 Task: Find connections with filter location Modřany with filter topic #Motivationwith filter profile language English with filter current company Sutherland with filter school St. Paul's Senior Secondary School with filter industry School and Employee Bus Services with filter service category Web Design with filter keywords title Engineer
Action: Mouse moved to (549, 73)
Screenshot: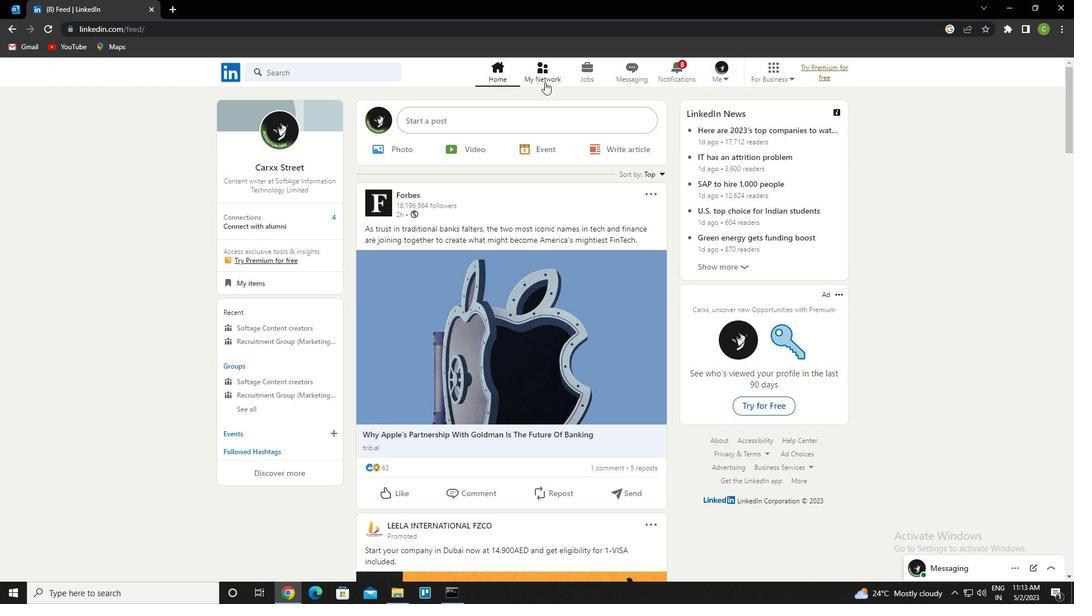 
Action: Mouse pressed left at (549, 73)
Screenshot: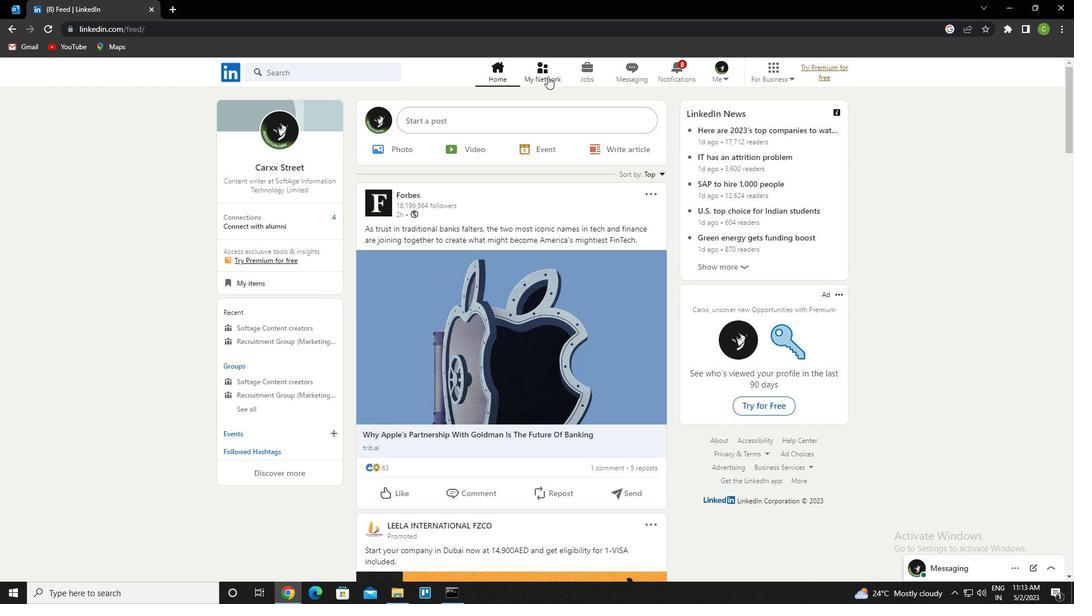 
Action: Mouse moved to (315, 133)
Screenshot: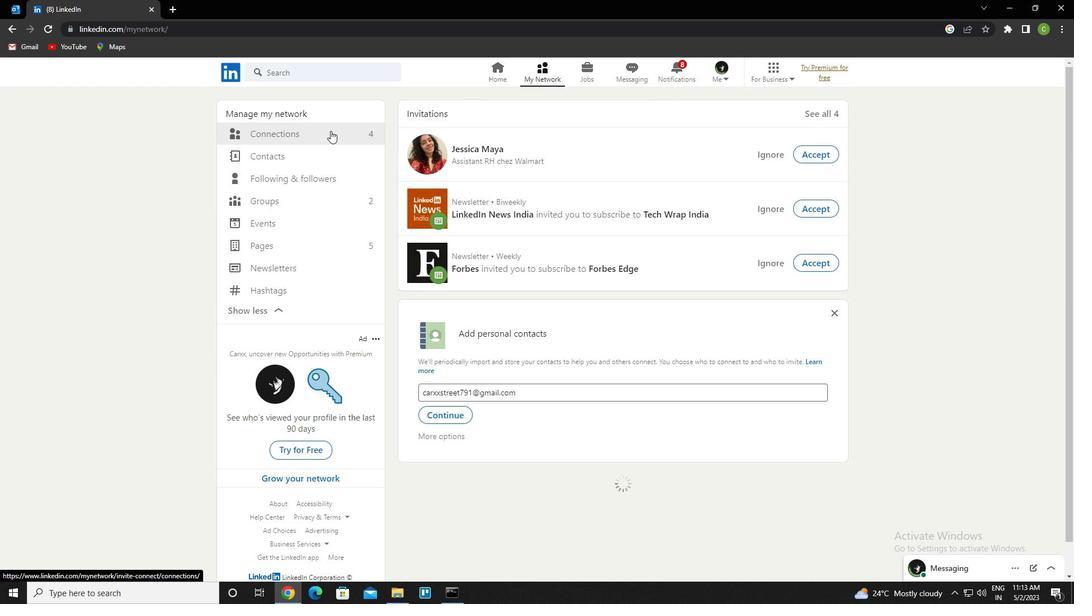 
Action: Mouse pressed left at (315, 133)
Screenshot: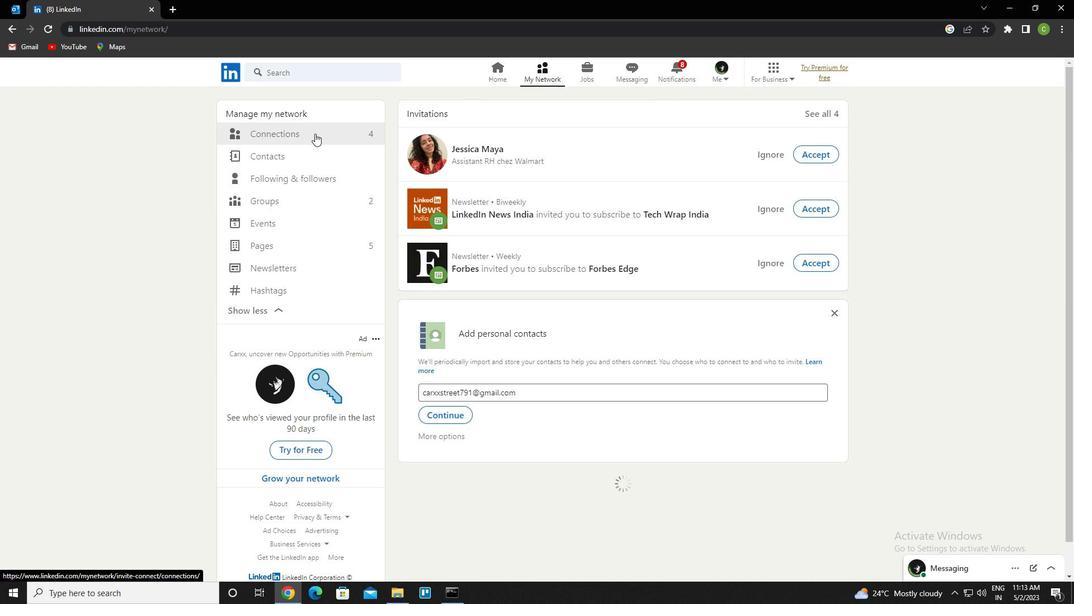 
Action: Mouse moved to (592, 137)
Screenshot: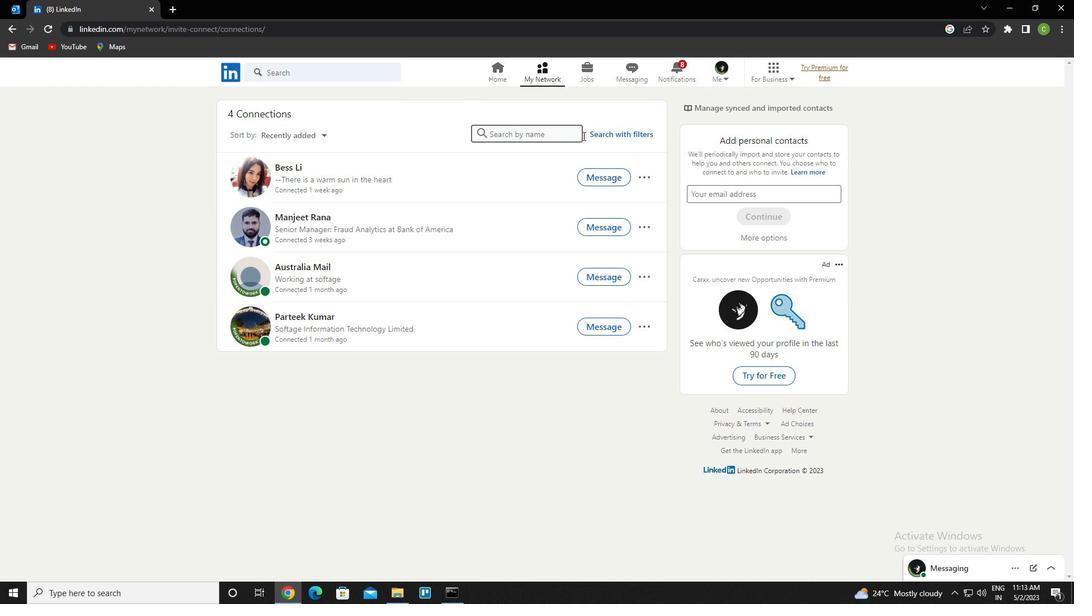 
Action: Mouse pressed left at (592, 137)
Screenshot: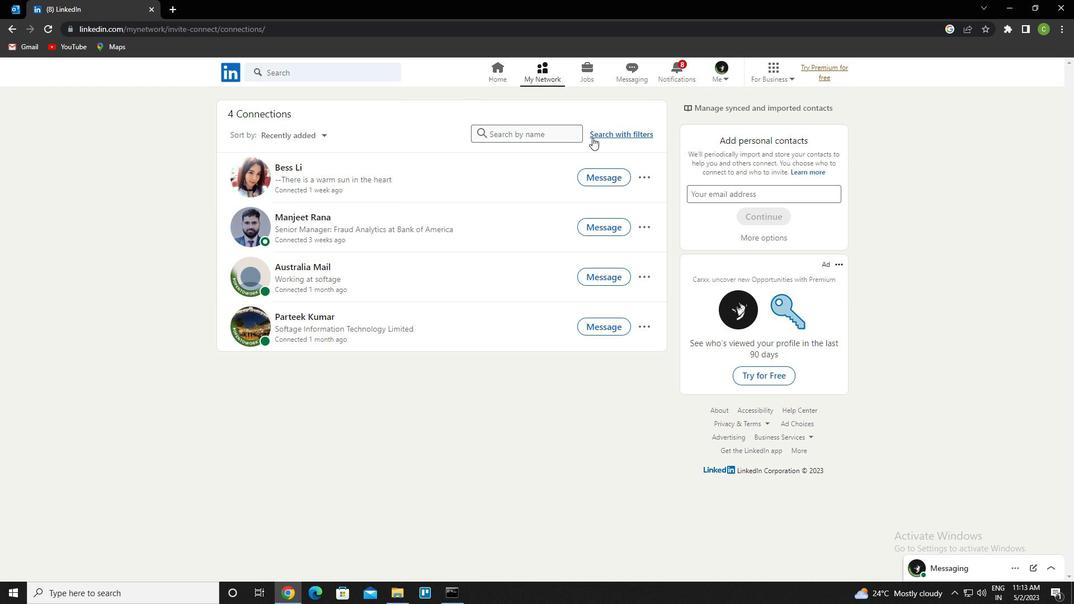 
Action: Mouse moved to (574, 103)
Screenshot: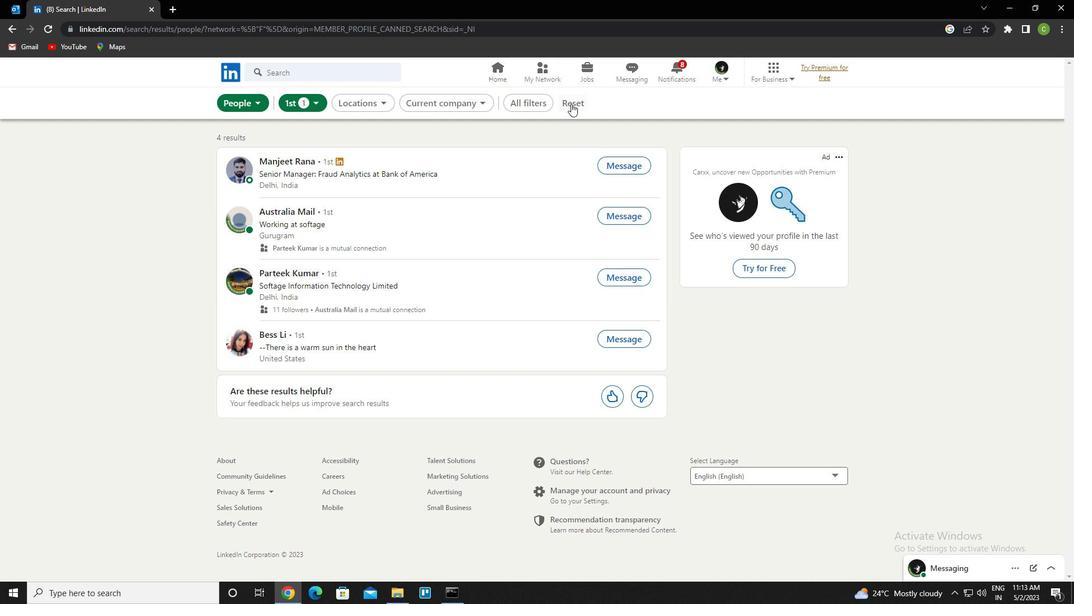 
Action: Mouse pressed left at (574, 103)
Screenshot: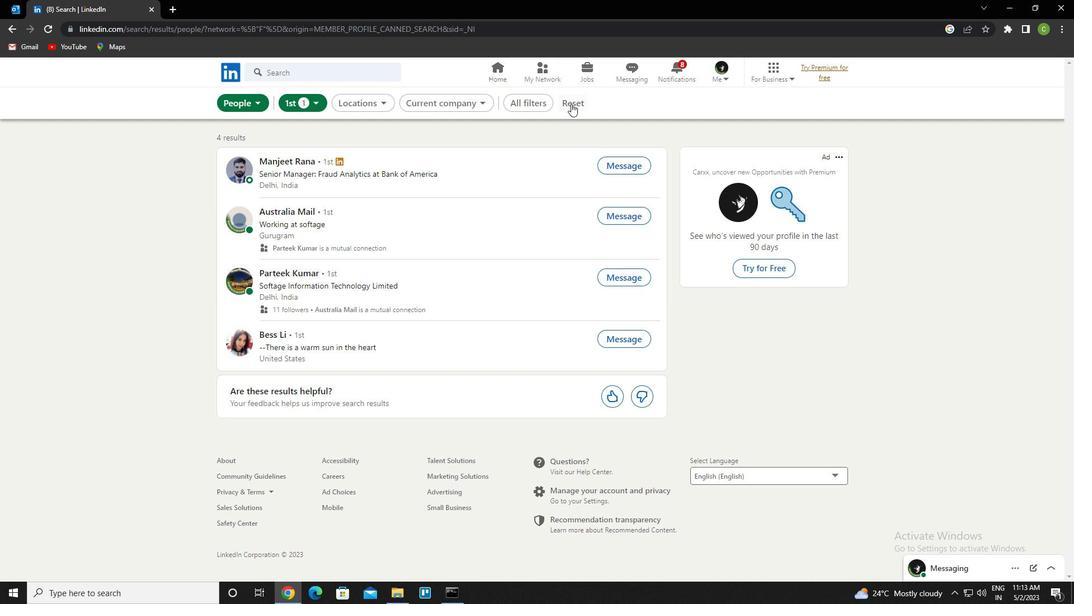 
Action: Mouse moved to (565, 107)
Screenshot: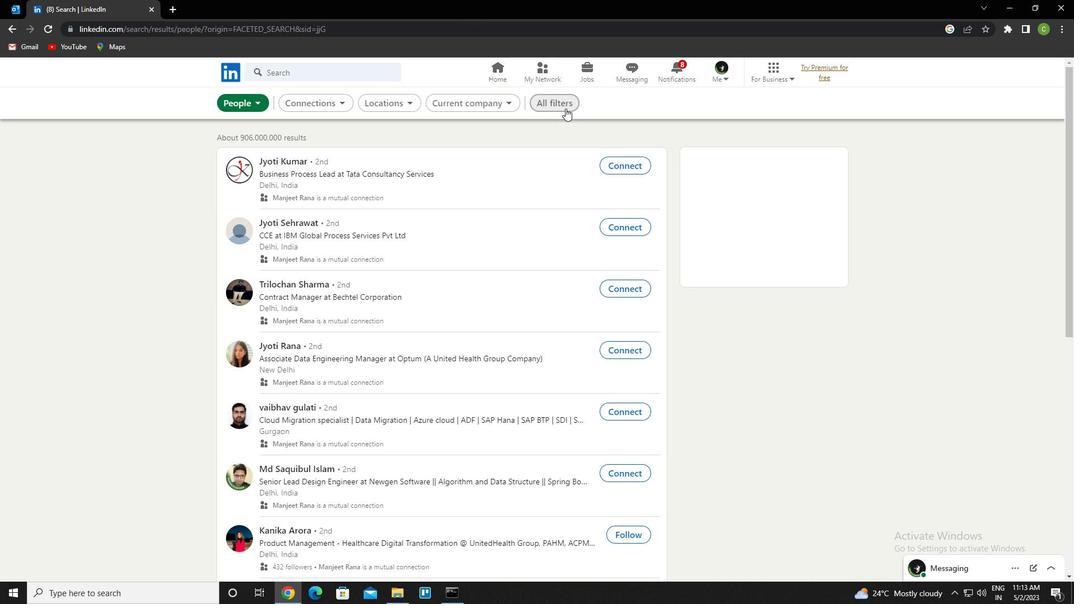 
Action: Mouse pressed left at (565, 107)
Screenshot: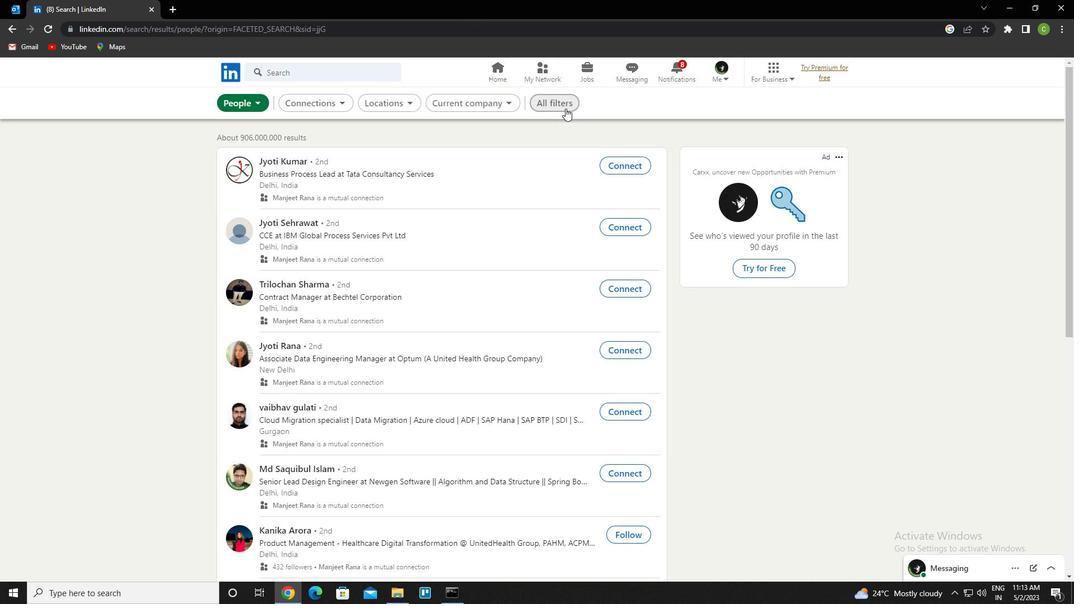 
Action: Mouse moved to (874, 289)
Screenshot: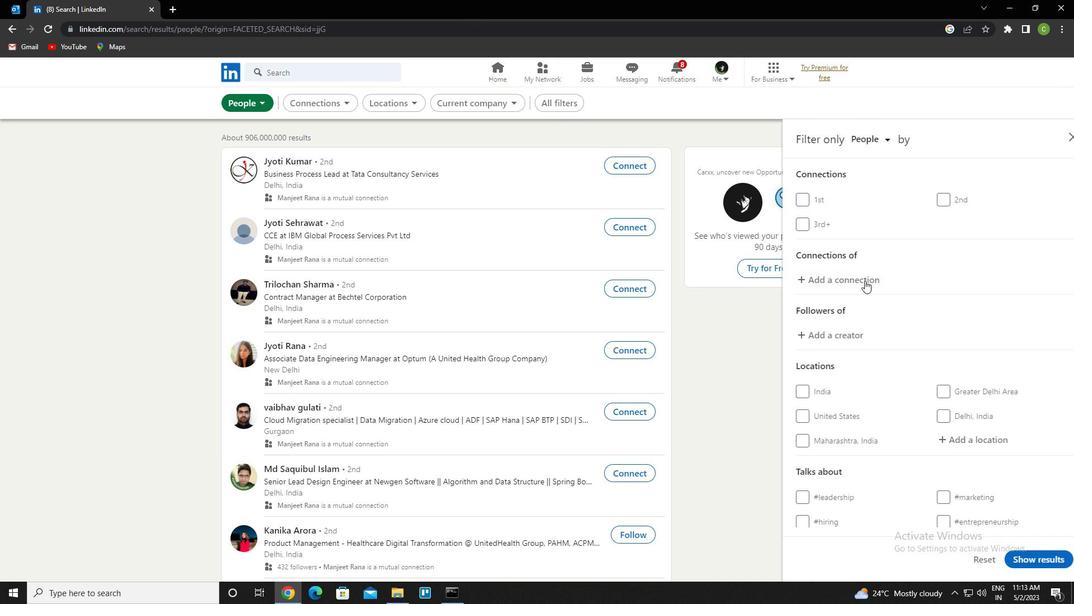 
Action: Mouse scrolled (874, 289) with delta (0, 0)
Screenshot: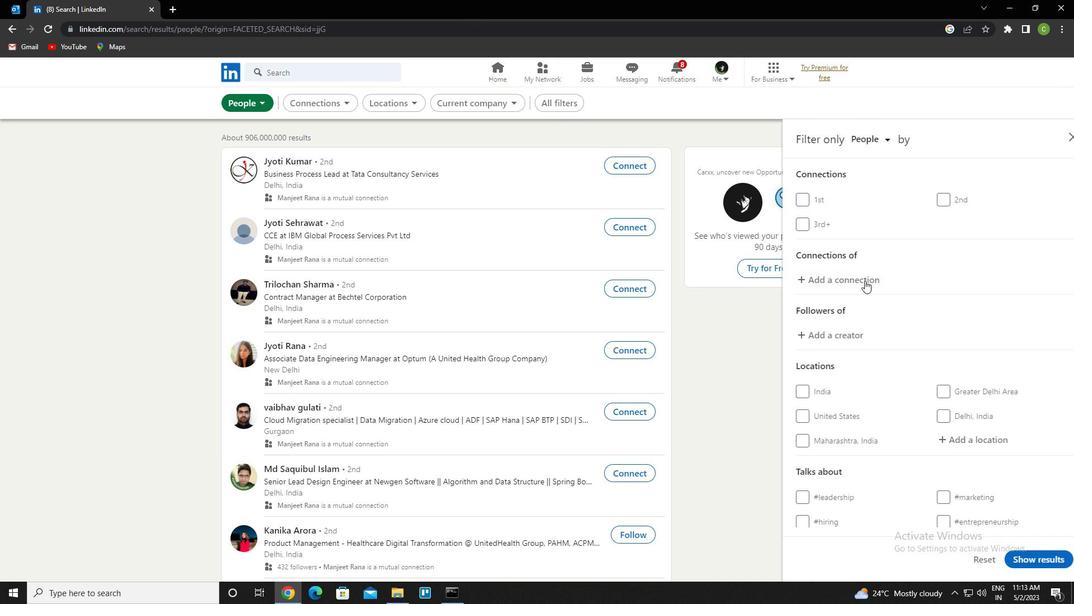 
Action: Mouse moved to (875, 290)
Screenshot: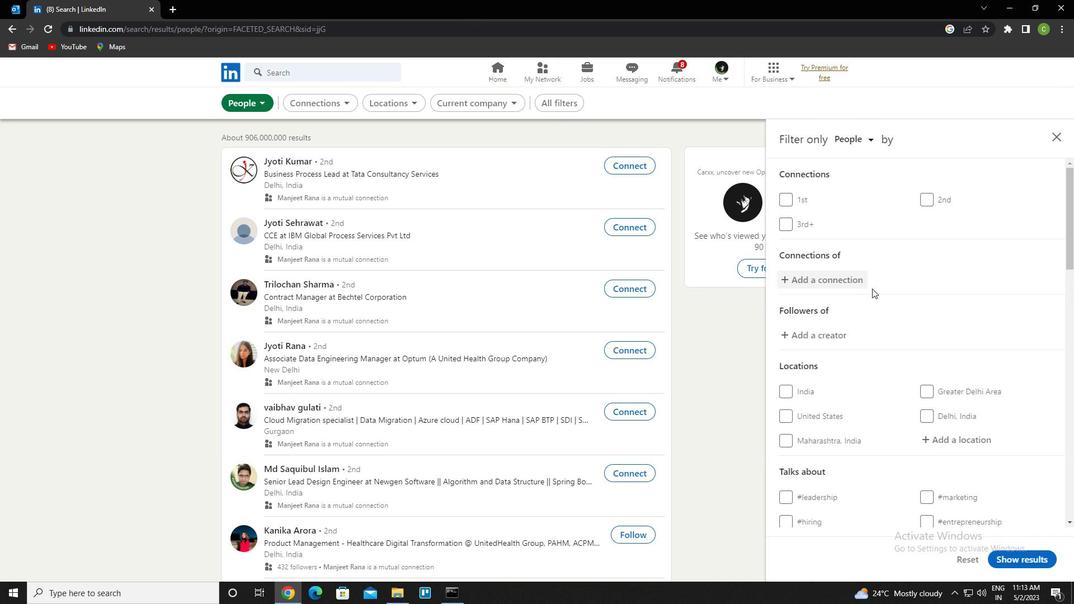 
Action: Mouse scrolled (875, 289) with delta (0, 0)
Screenshot: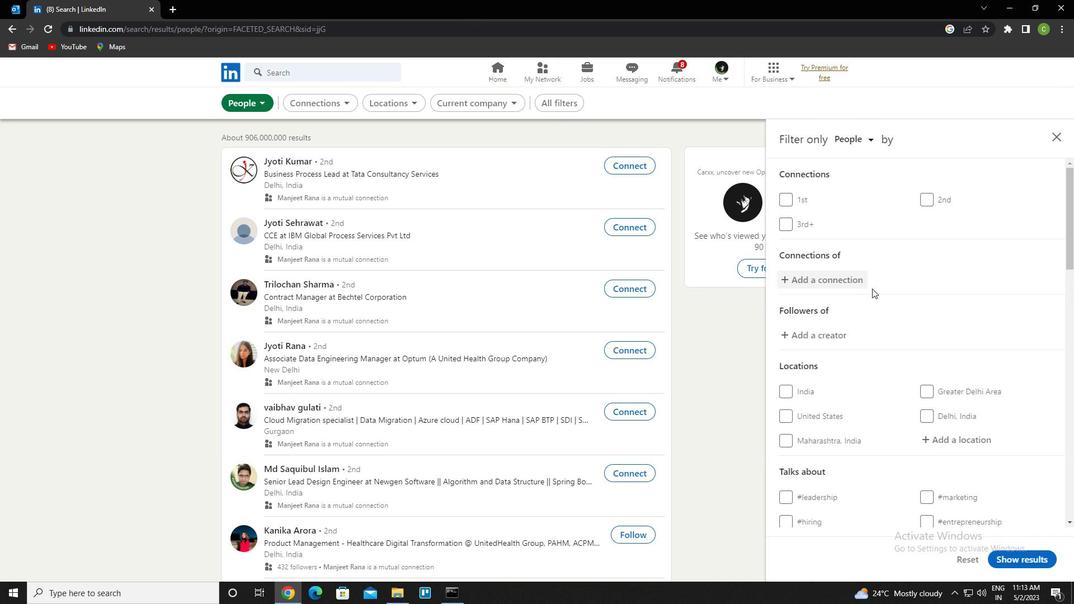 
Action: Mouse moved to (961, 329)
Screenshot: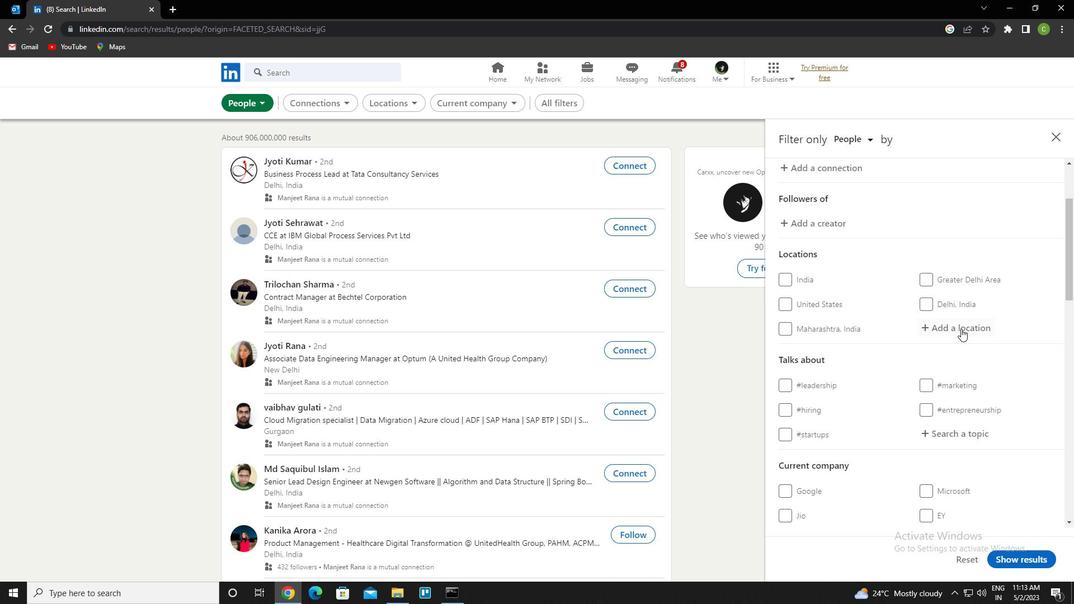 
Action: Mouse pressed left at (961, 329)
Screenshot: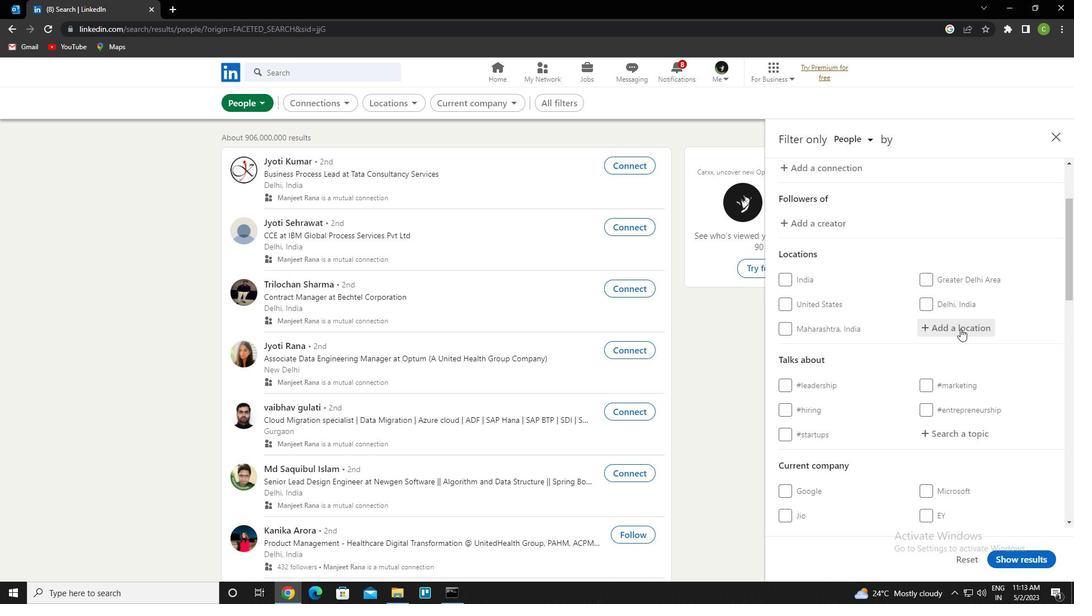 
Action: Key pressed <Key.caps_lock>m<Key.caps_lock>odrany<Key.enter>
Screenshot: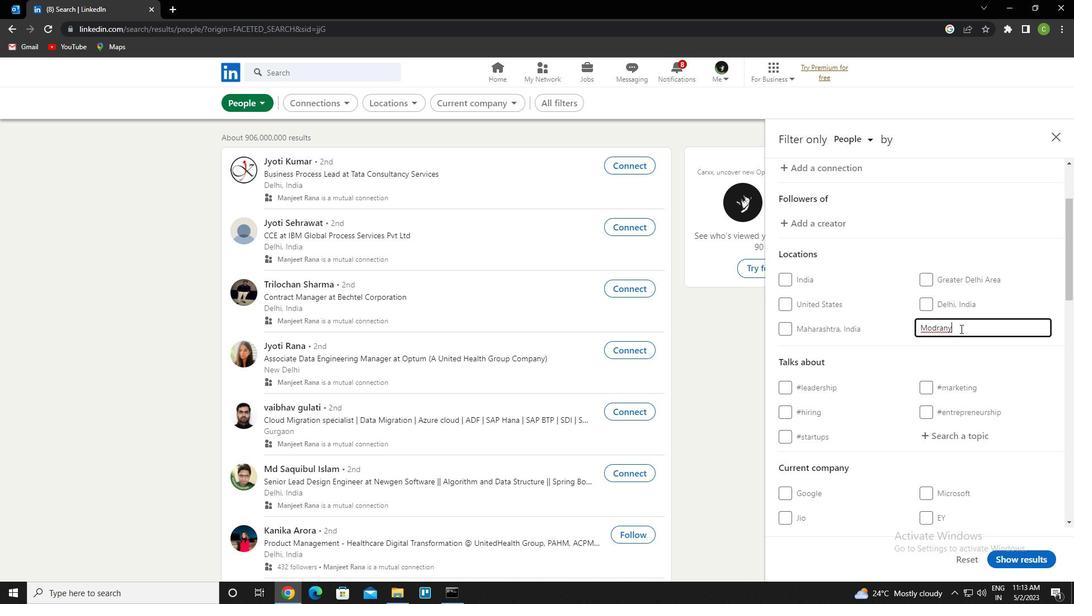 
Action: Mouse scrolled (961, 328) with delta (0, 0)
Screenshot: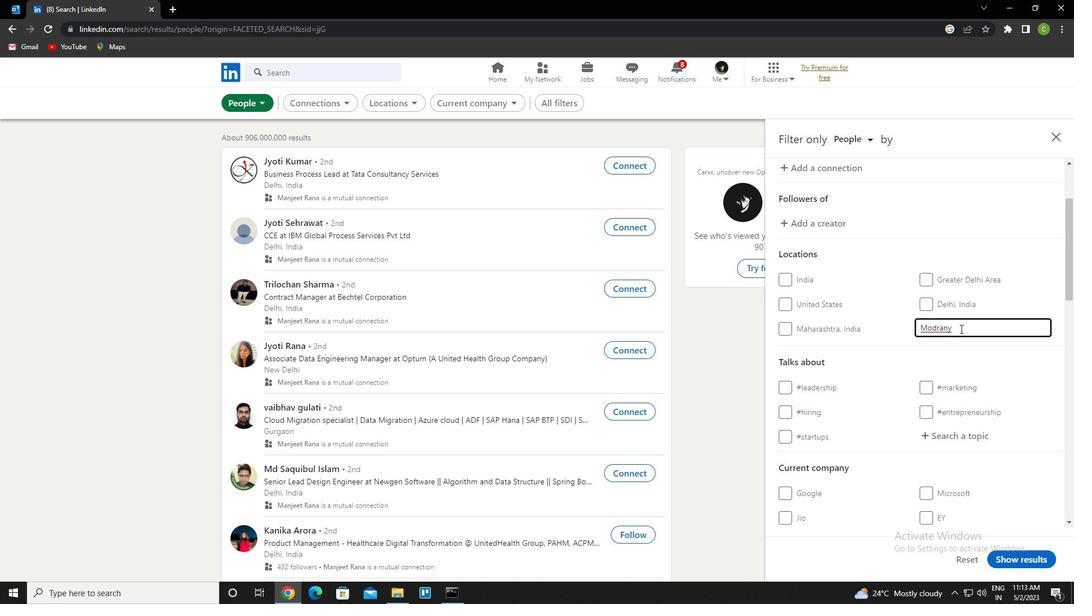 
Action: Mouse scrolled (961, 328) with delta (0, 0)
Screenshot: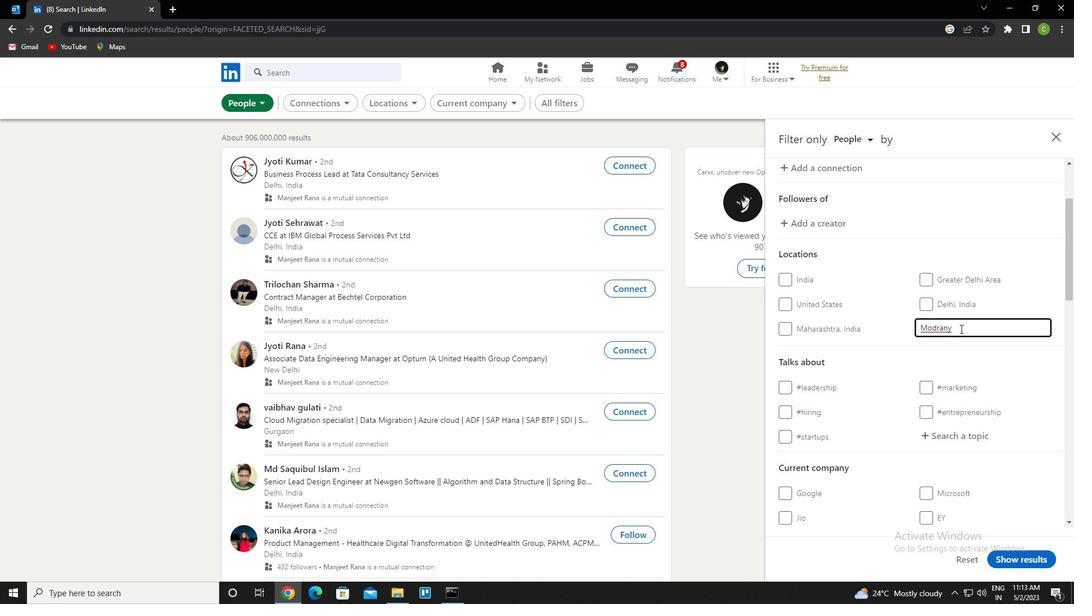 
Action: Mouse moved to (963, 326)
Screenshot: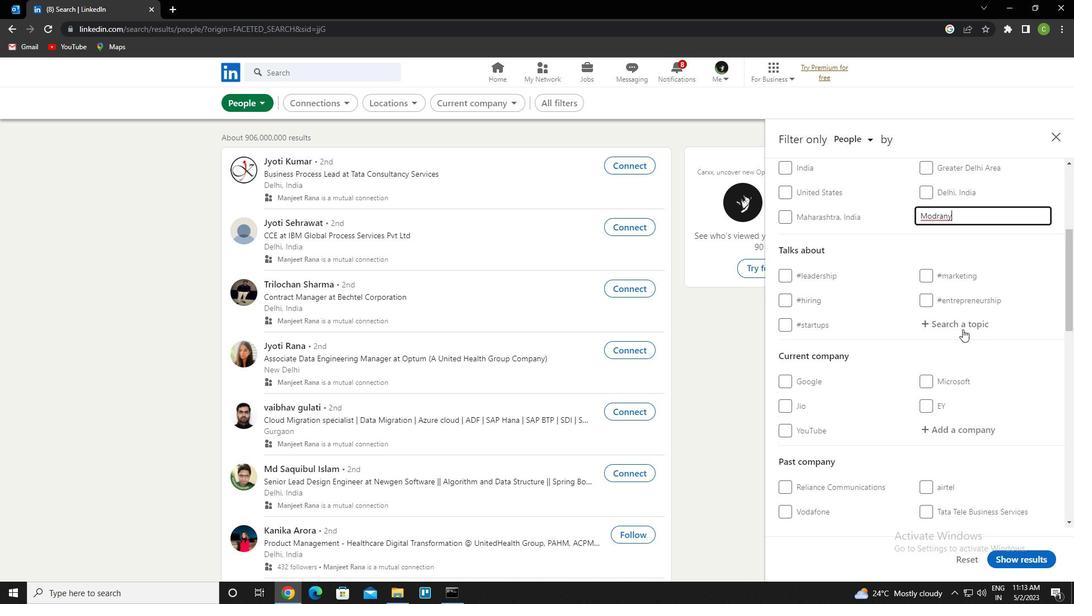
Action: Mouse pressed left at (963, 326)
Screenshot: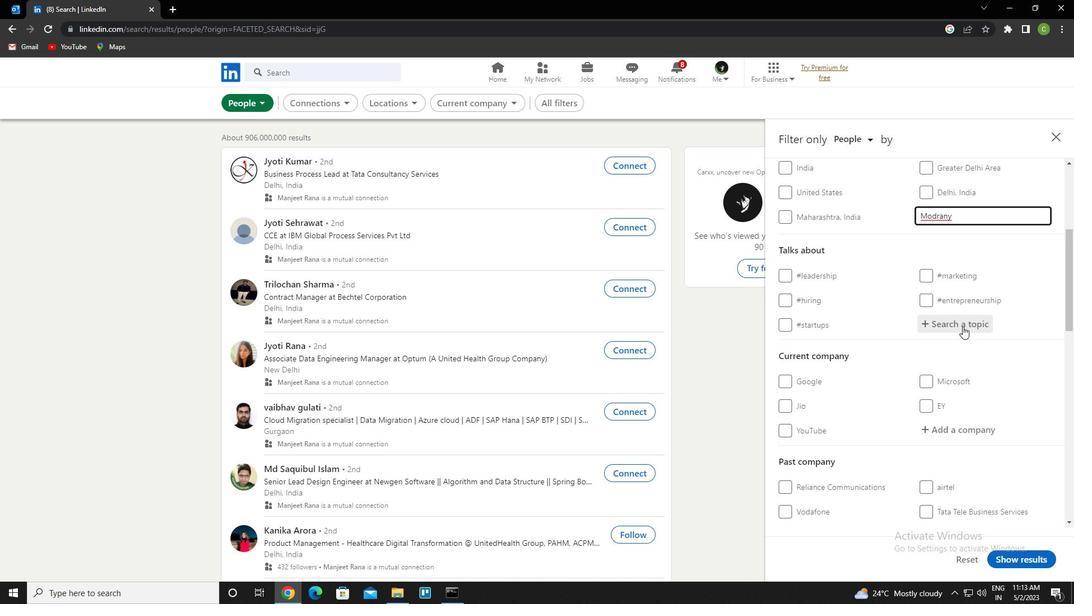 
Action: Key pressed <Key.caps_lock>m<Key.caps_lock>otivation<Key.down><Key.enter>
Screenshot: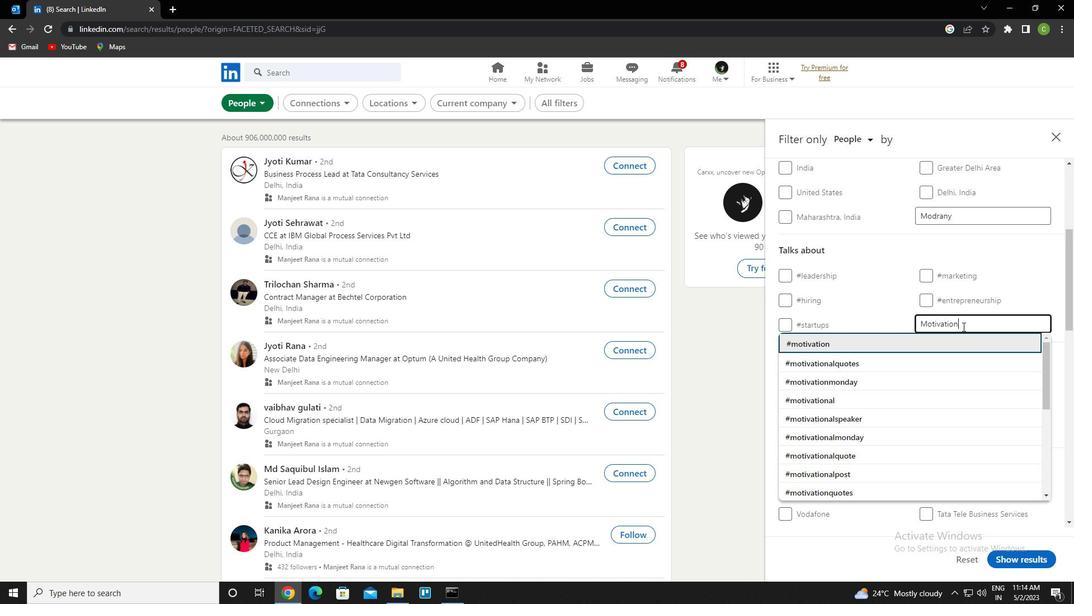 
Action: Mouse scrolled (963, 326) with delta (0, 0)
Screenshot: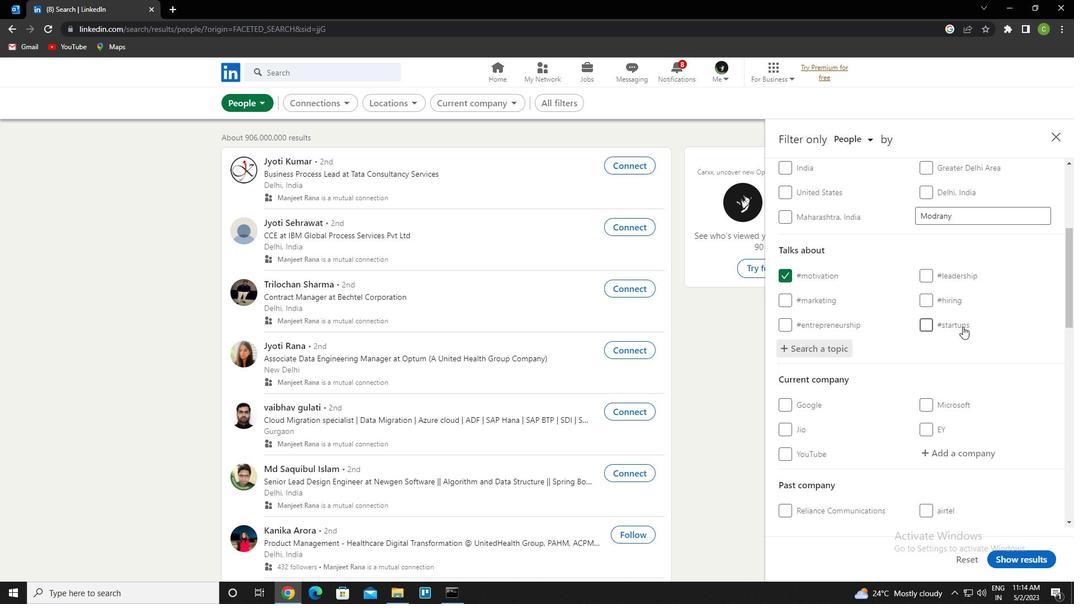 
Action: Mouse scrolled (963, 326) with delta (0, 0)
Screenshot: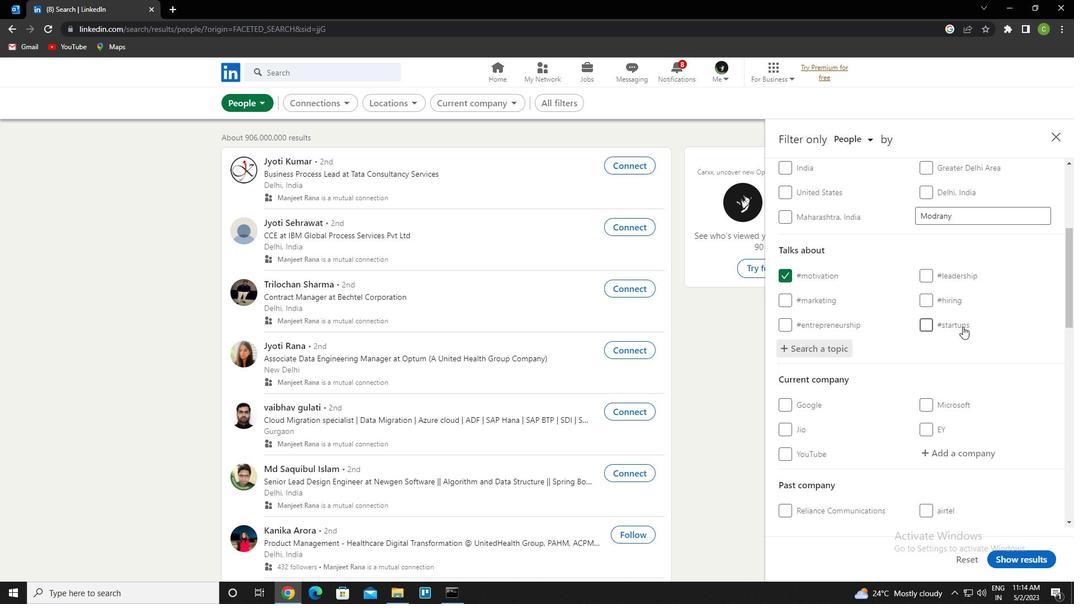 
Action: Mouse scrolled (963, 326) with delta (0, 0)
Screenshot: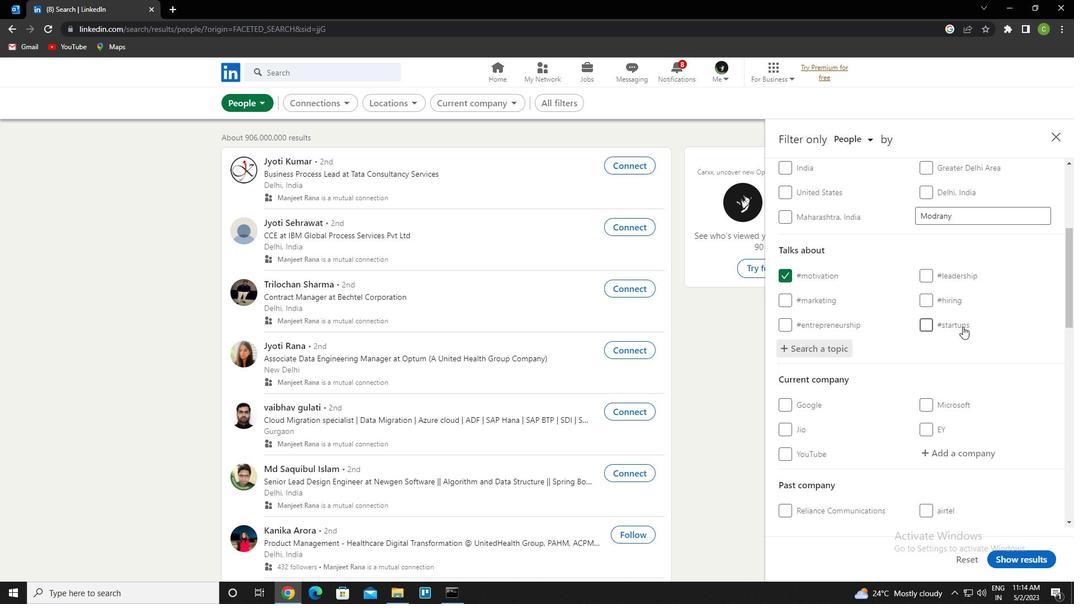 
Action: Mouse scrolled (963, 326) with delta (0, 0)
Screenshot: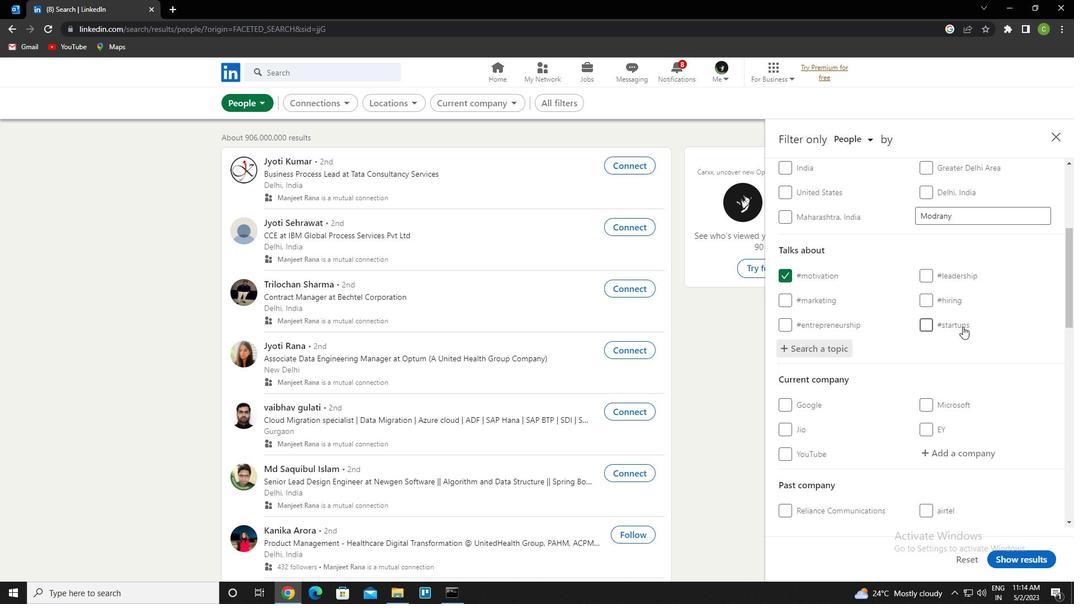 
Action: Mouse scrolled (963, 326) with delta (0, 0)
Screenshot: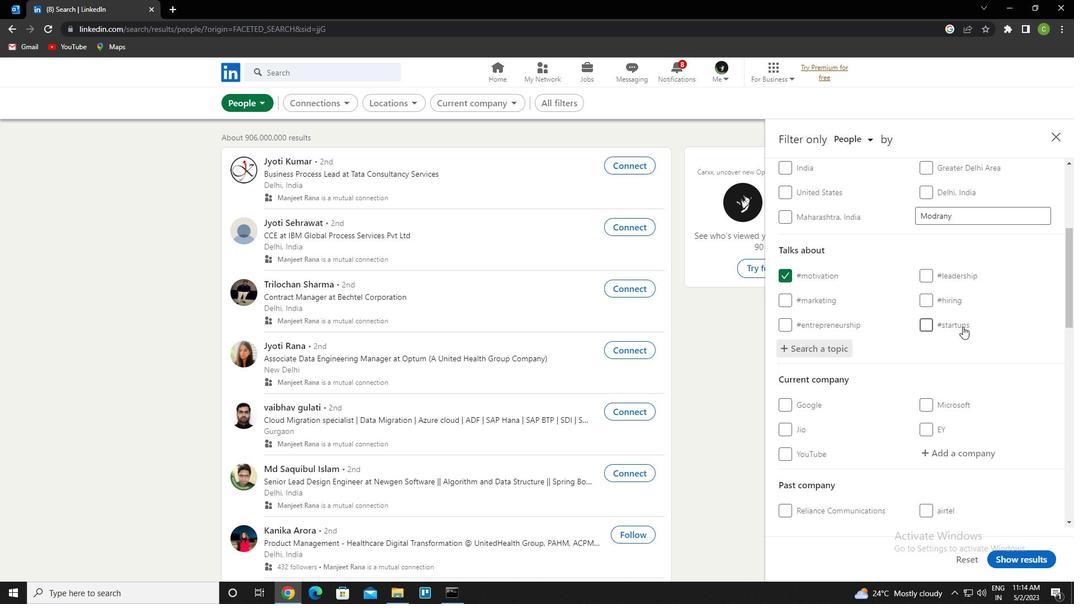 
Action: Mouse scrolled (963, 326) with delta (0, 0)
Screenshot: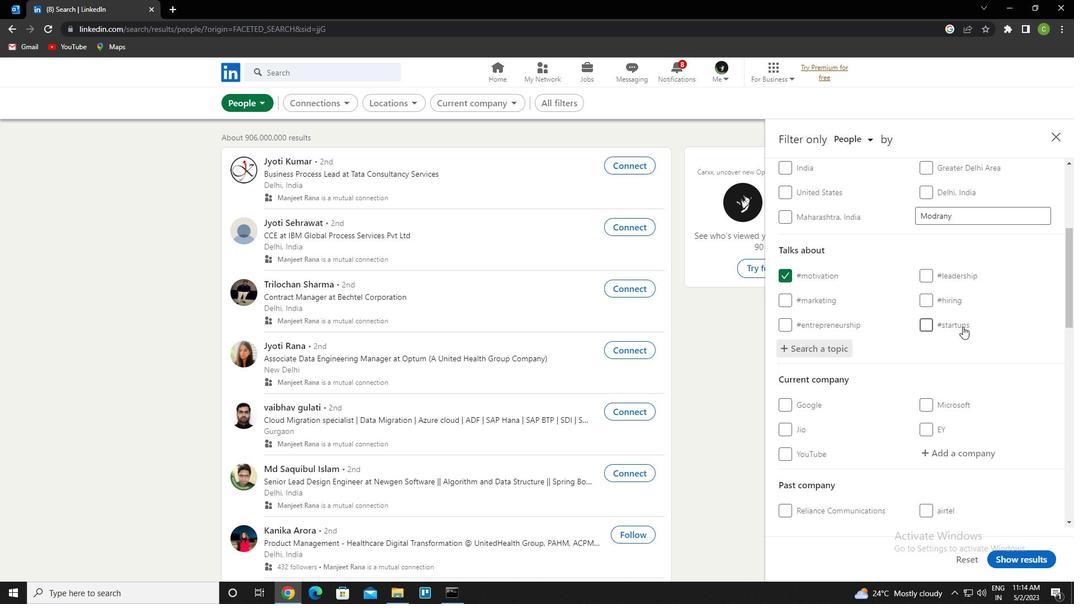 
Action: Mouse moved to (962, 326)
Screenshot: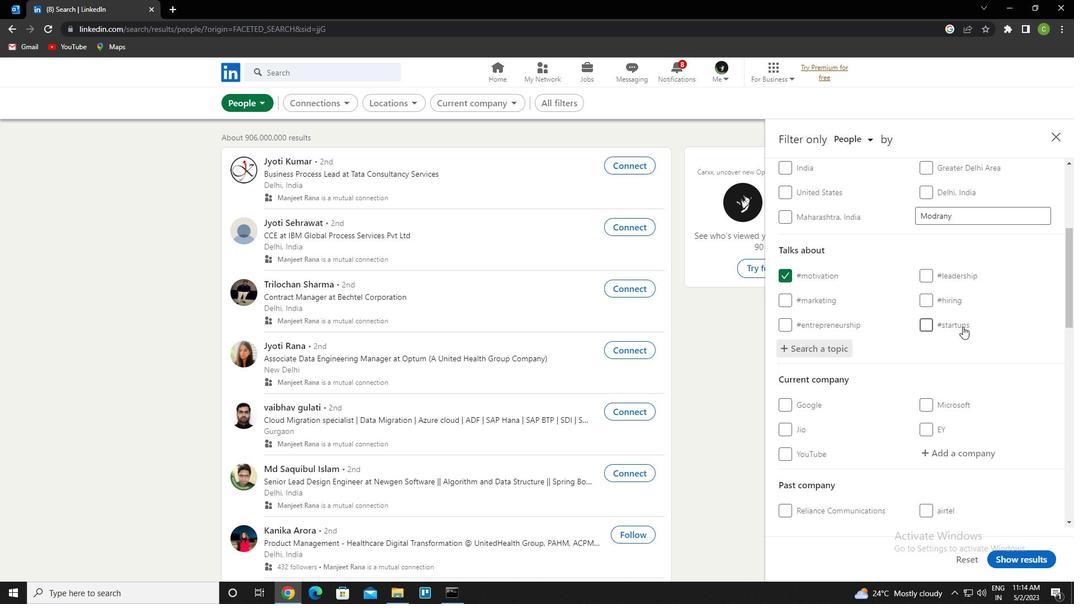 
Action: Mouse scrolled (962, 325) with delta (0, 0)
Screenshot: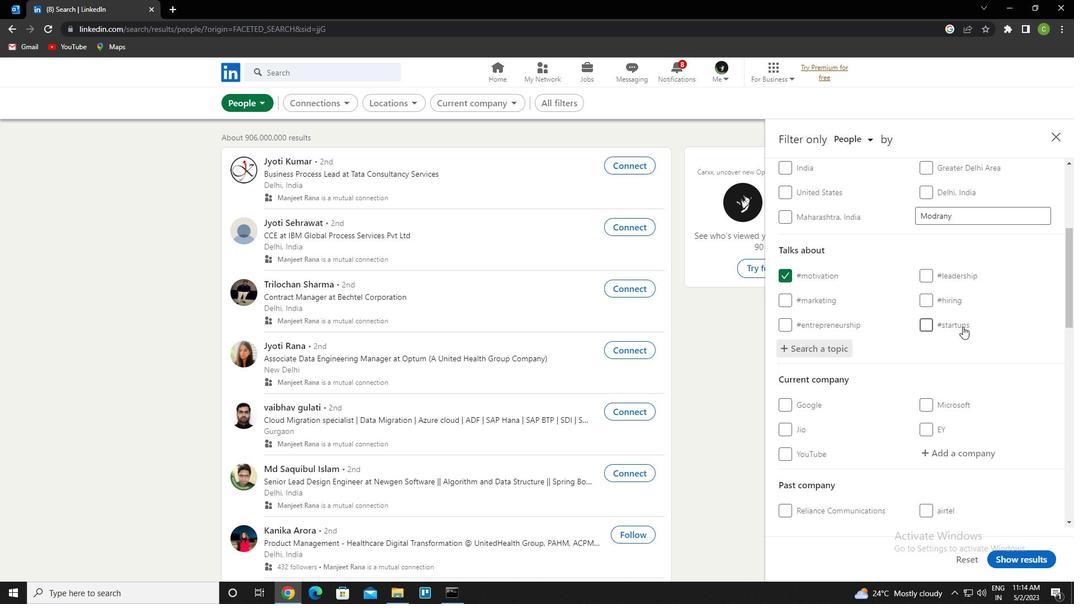 
Action: Mouse moved to (961, 329)
Screenshot: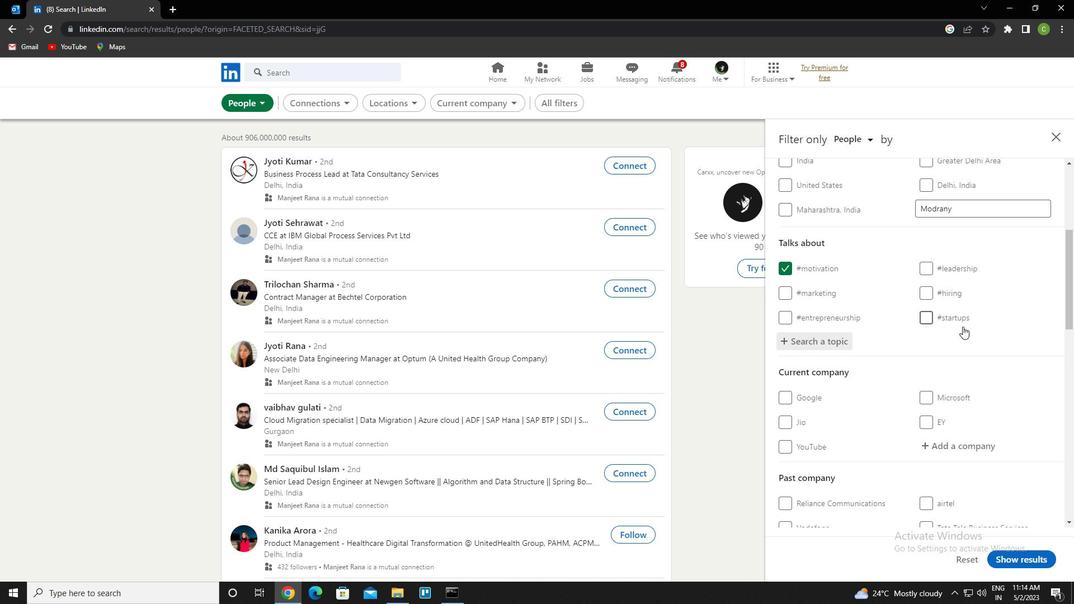 
Action: Mouse scrolled (961, 328) with delta (0, 0)
Screenshot: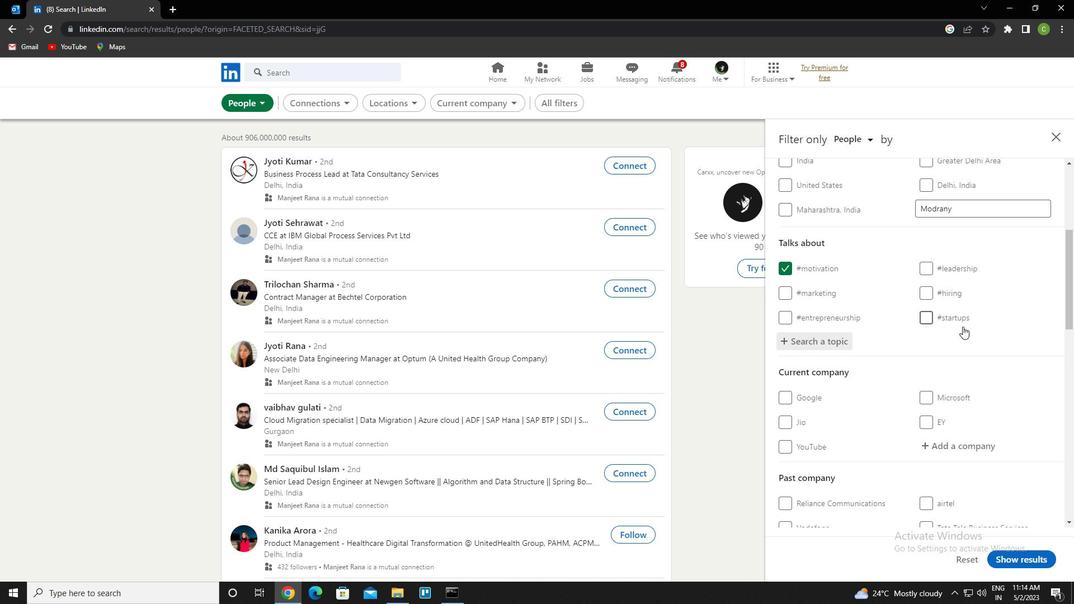 
Action: Mouse moved to (789, 404)
Screenshot: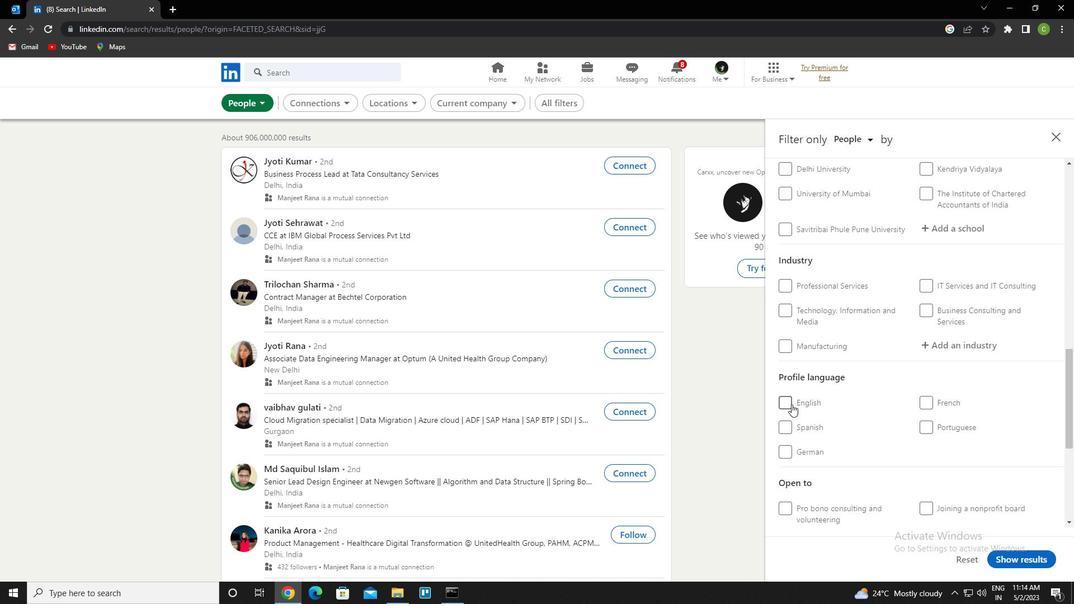 
Action: Mouse pressed left at (789, 404)
Screenshot: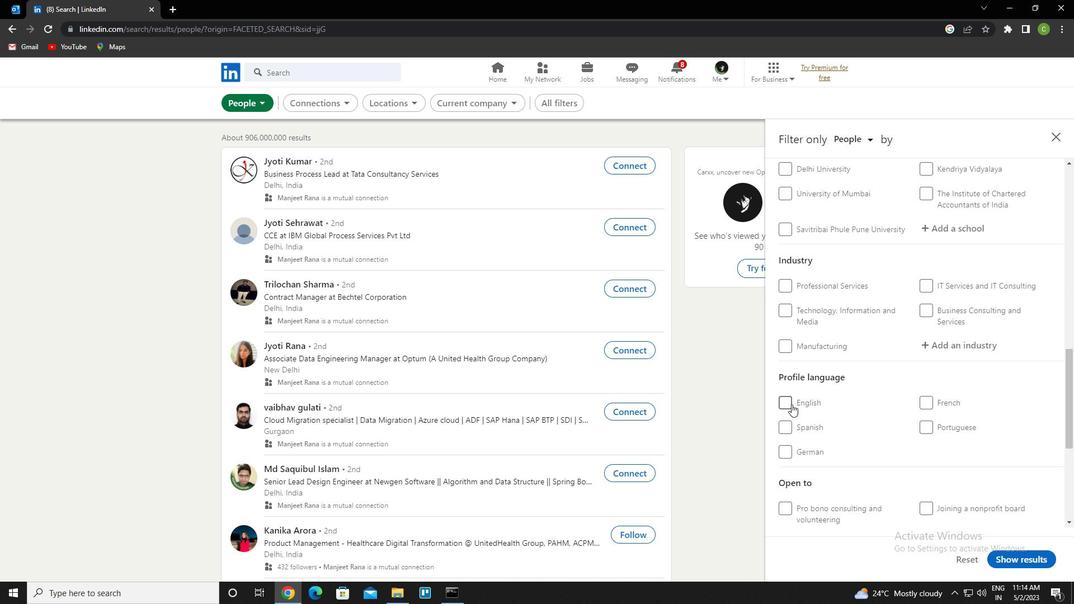 
Action: Mouse moved to (871, 428)
Screenshot: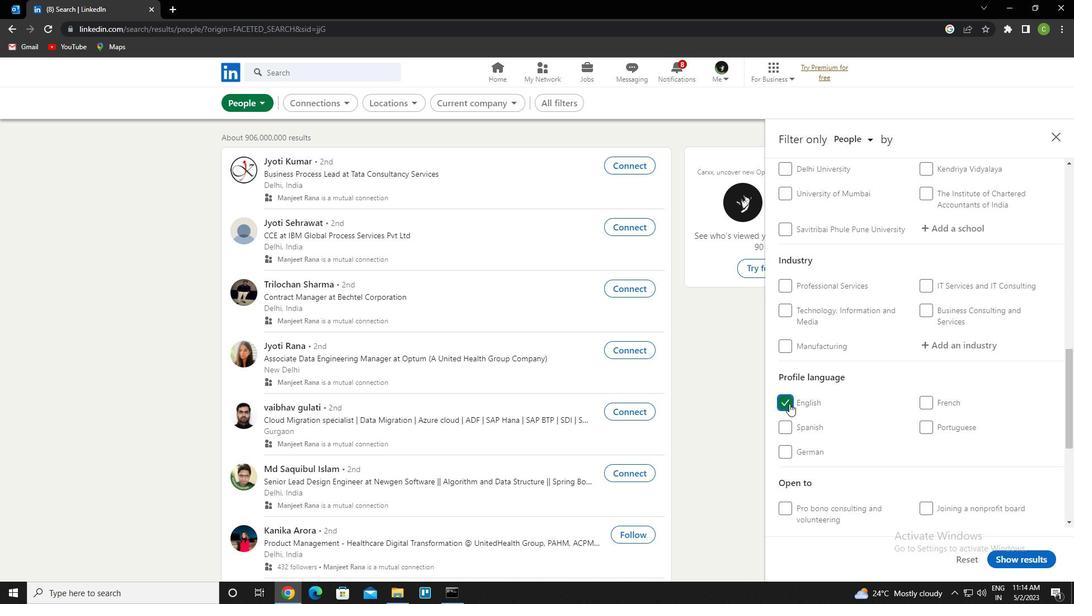 
Action: Mouse scrolled (871, 429) with delta (0, 0)
Screenshot: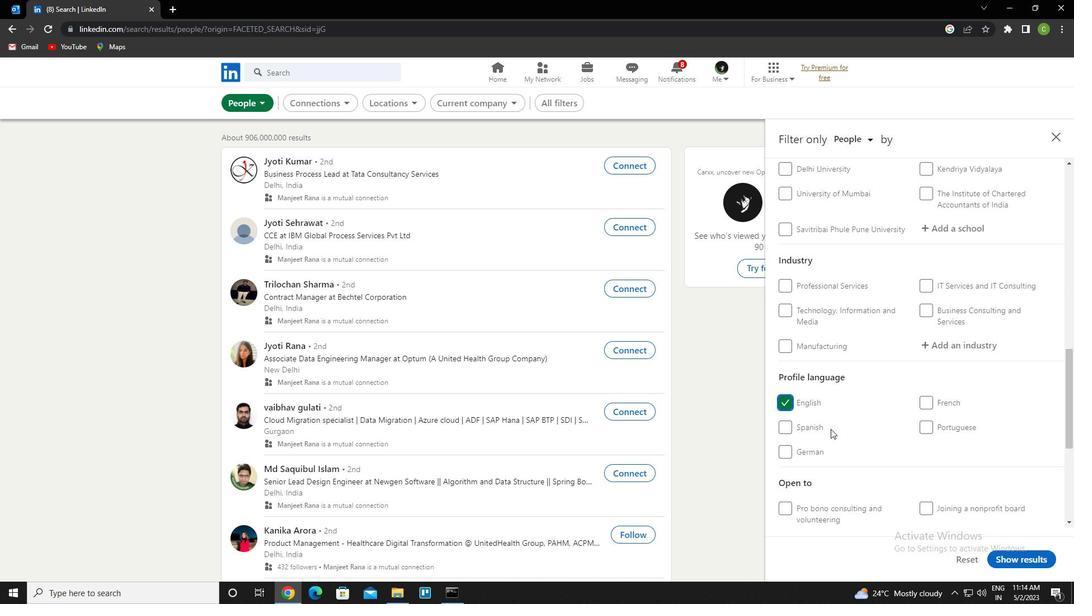 
Action: Mouse scrolled (871, 429) with delta (0, 0)
Screenshot: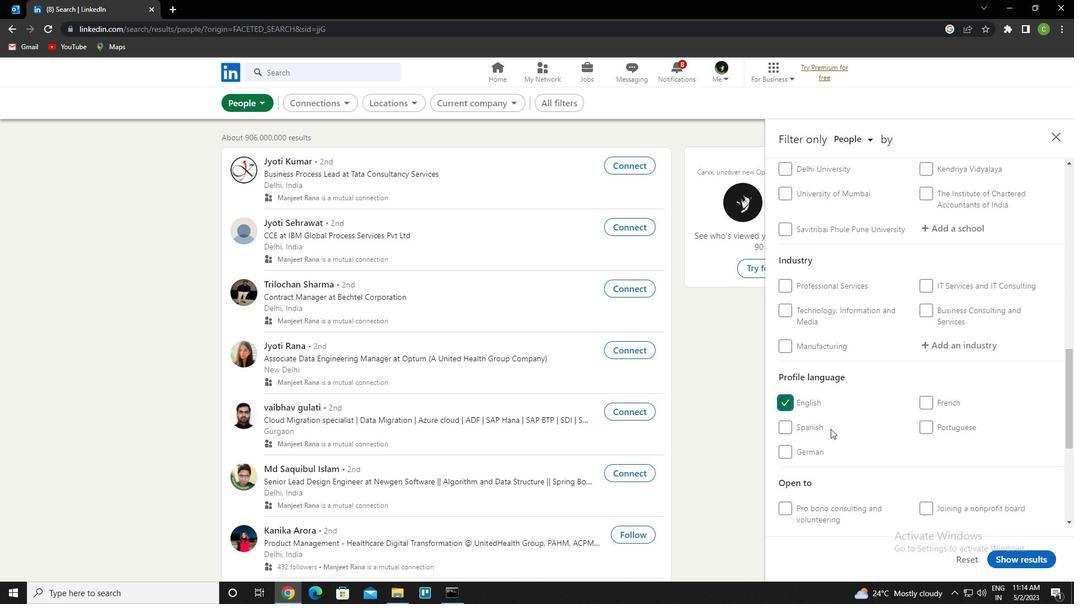 
Action: Mouse scrolled (871, 429) with delta (0, 0)
Screenshot: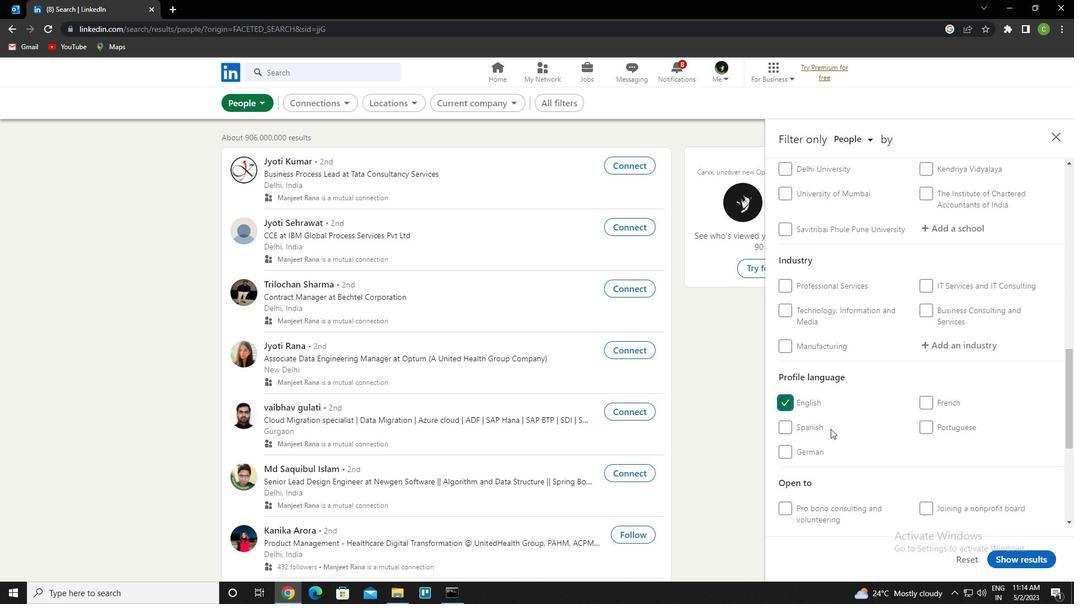 
Action: Mouse scrolled (871, 429) with delta (0, 0)
Screenshot: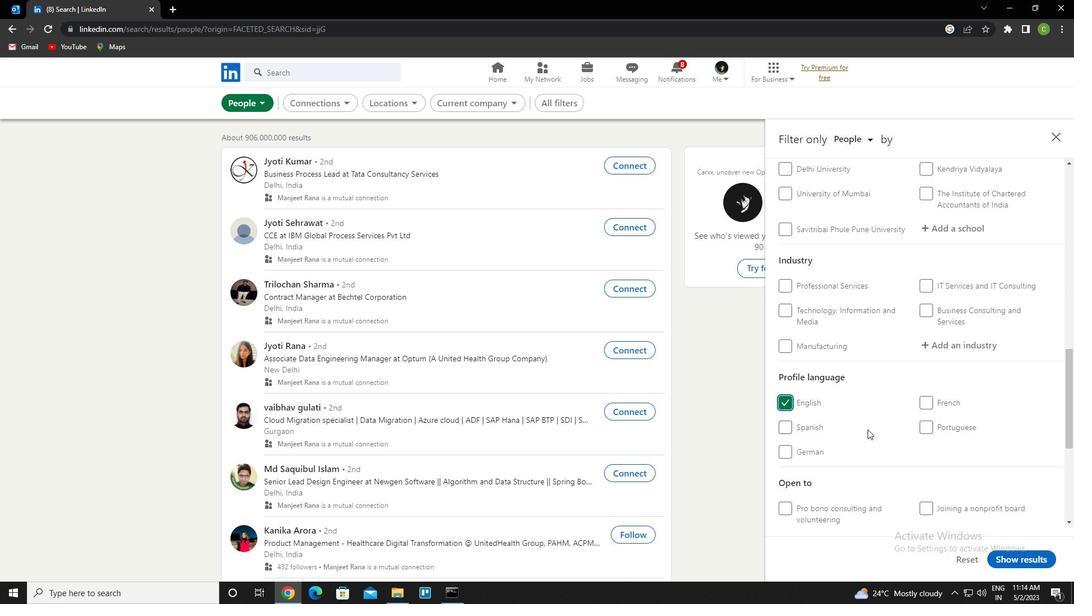 
Action: Mouse scrolled (871, 429) with delta (0, 0)
Screenshot: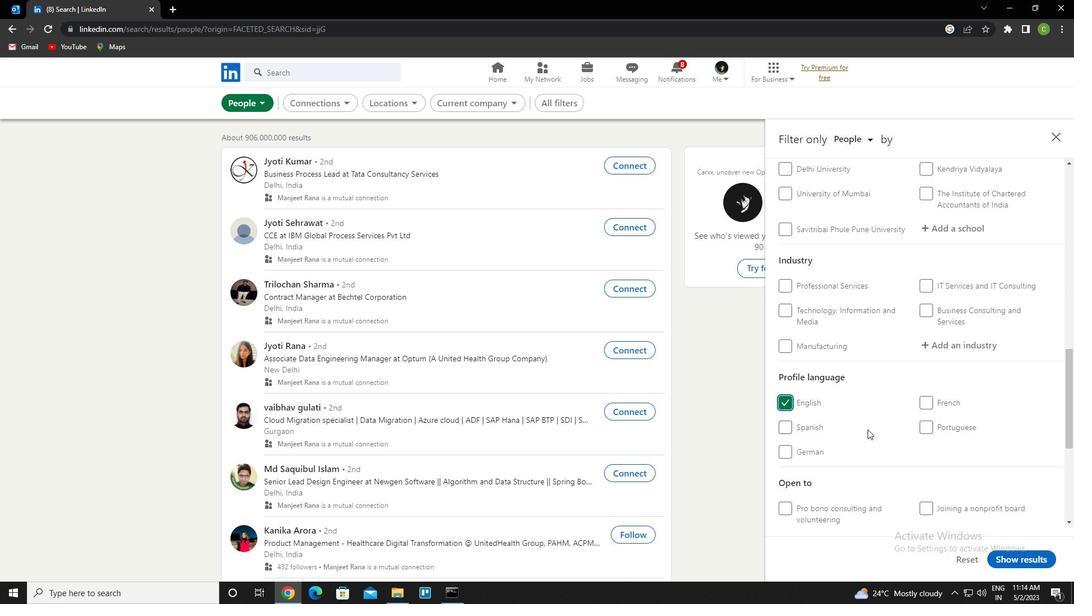 
Action: Mouse moved to (984, 285)
Screenshot: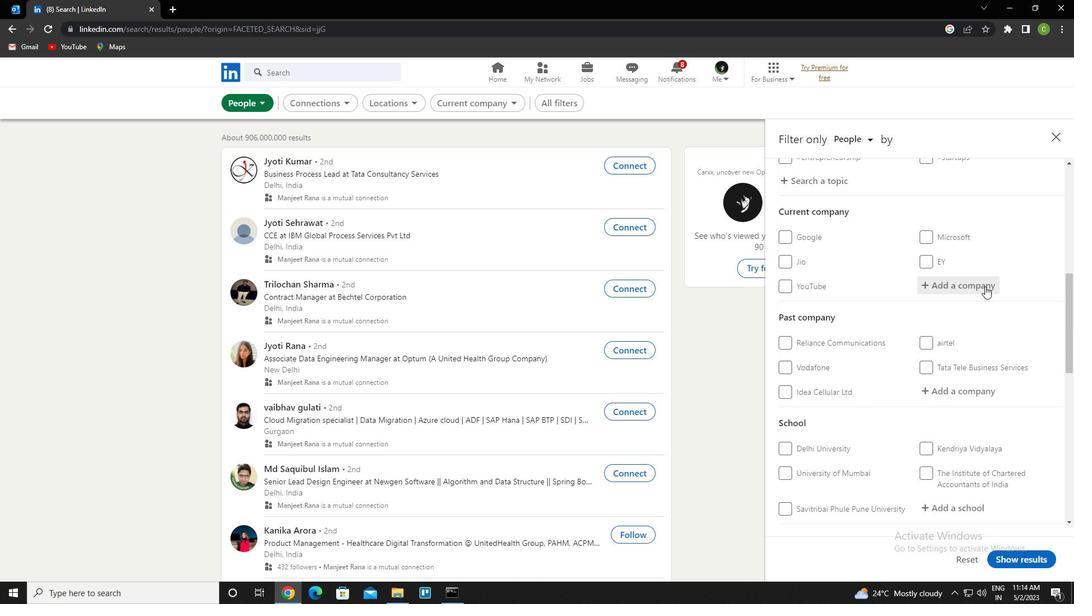 
Action: Mouse pressed left at (984, 285)
Screenshot: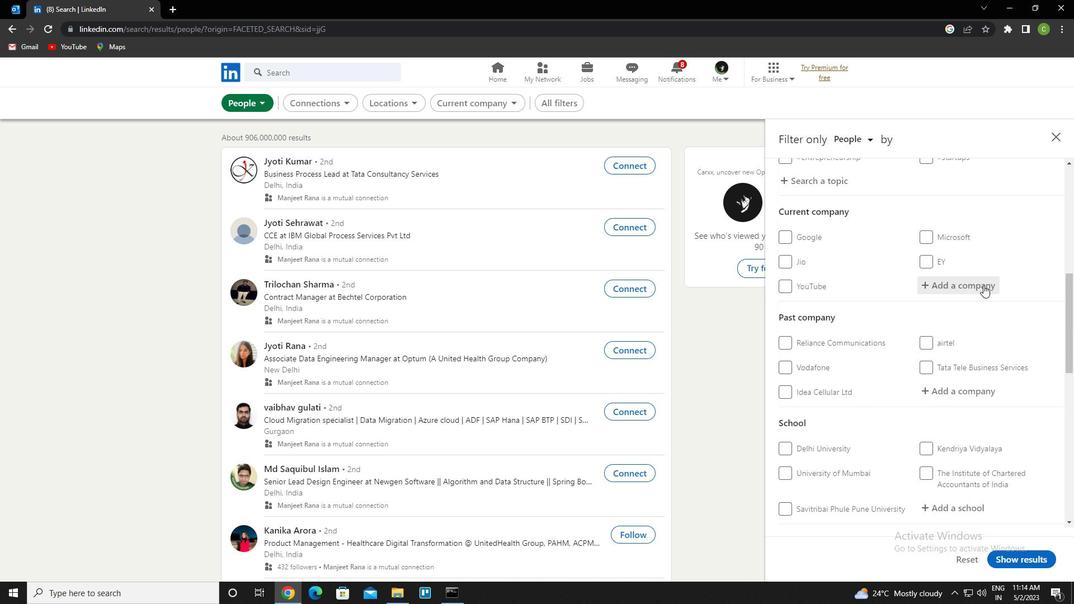
Action: Key pressed <Key.caps_lock>s<Key.caps_lock>utherland<Key.down><Key.enter>
Screenshot: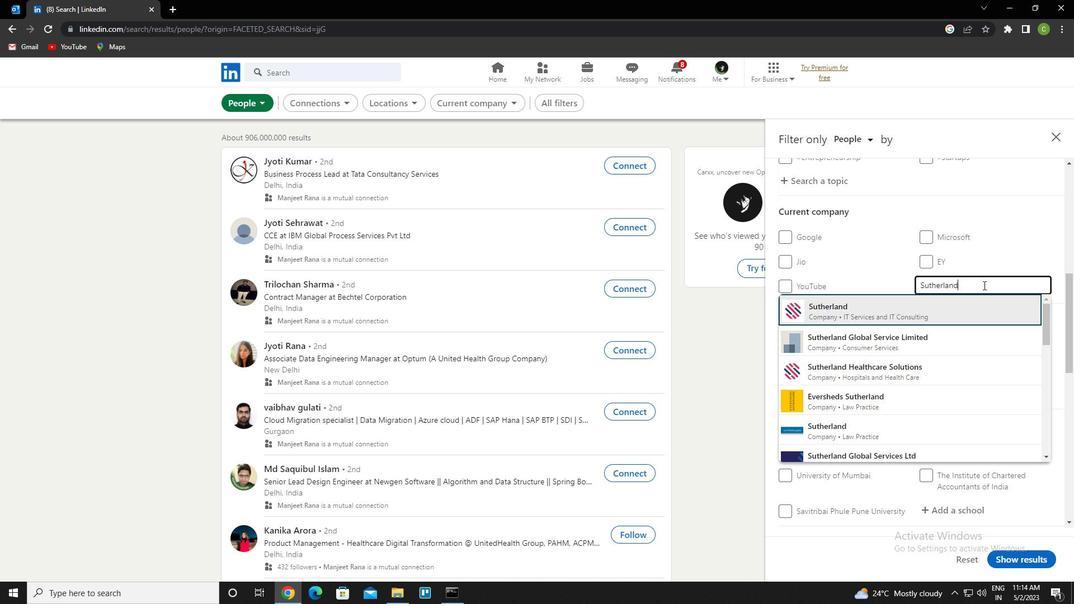 
Action: Mouse scrolled (984, 284) with delta (0, 0)
Screenshot: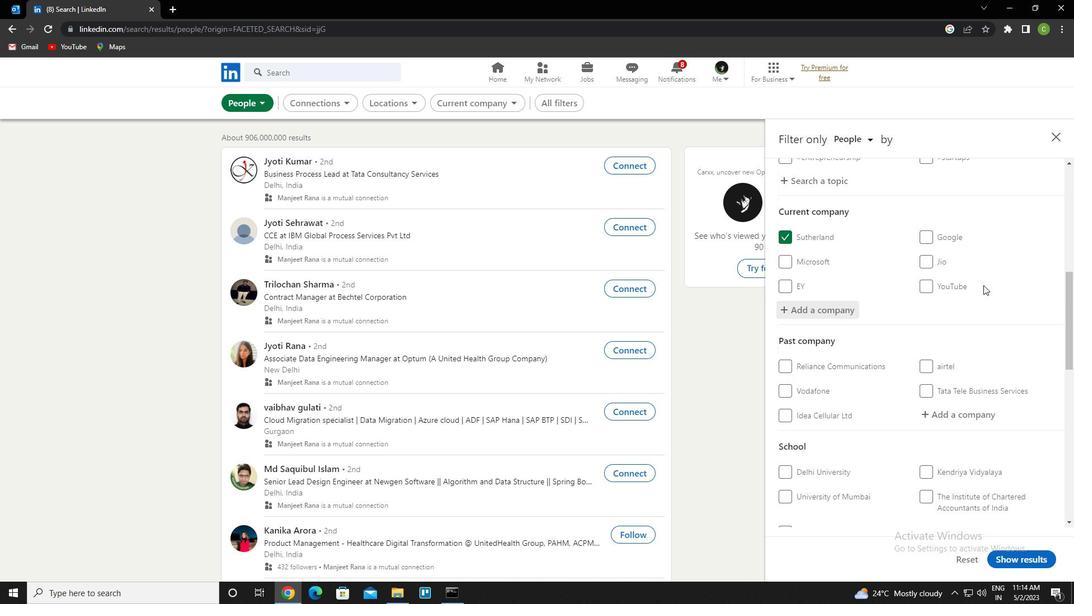 
Action: Mouse scrolled (984, 284) with delta (0, 0)
Screenshot: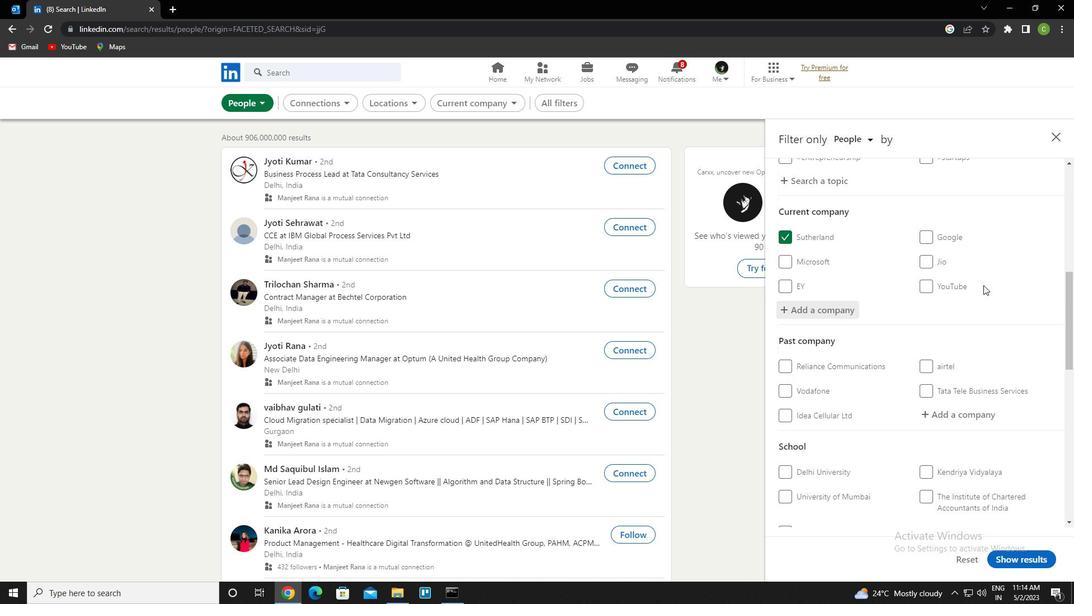 
Action: Mouse scrolled (984, 284) with delta (0, 0)
Screenshot: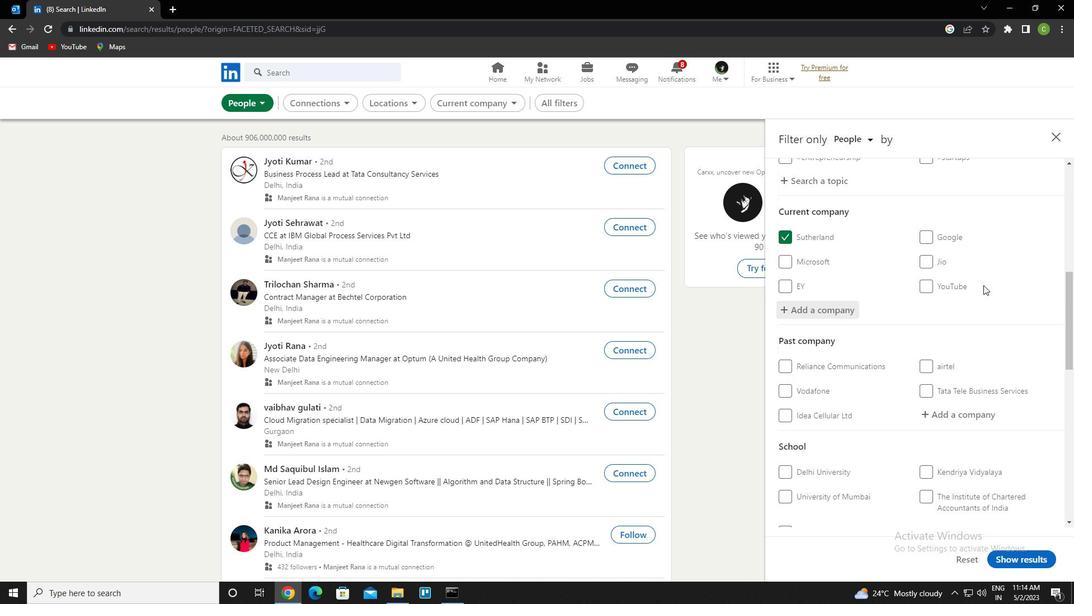 
Action: Mouse scrolled (984, 284) with delta (0, 0)
Screenshot: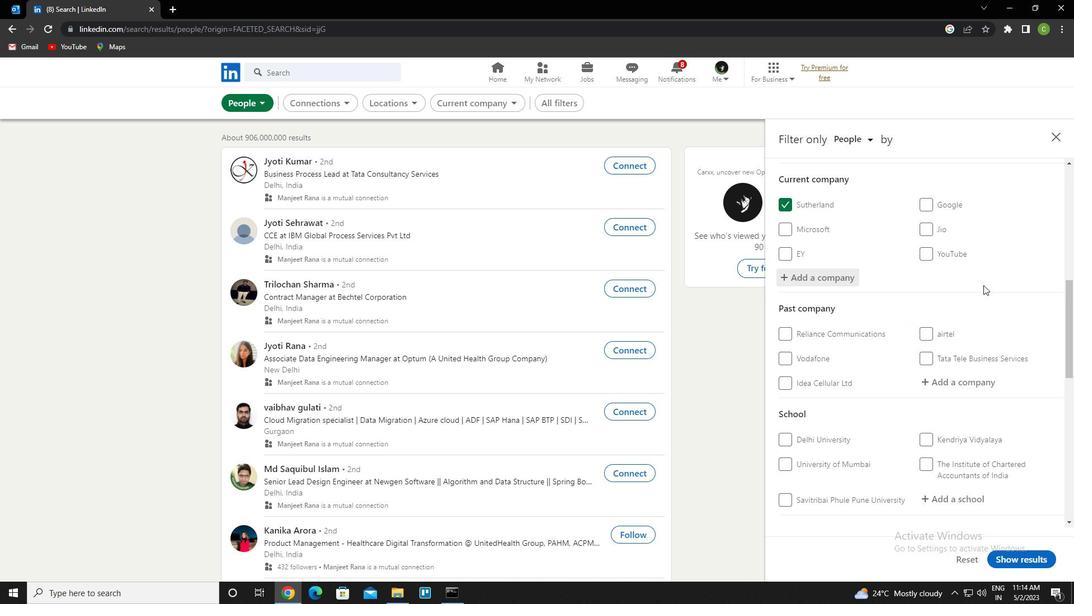 
Action: Mouse moved to (952, 310)
Screenshot: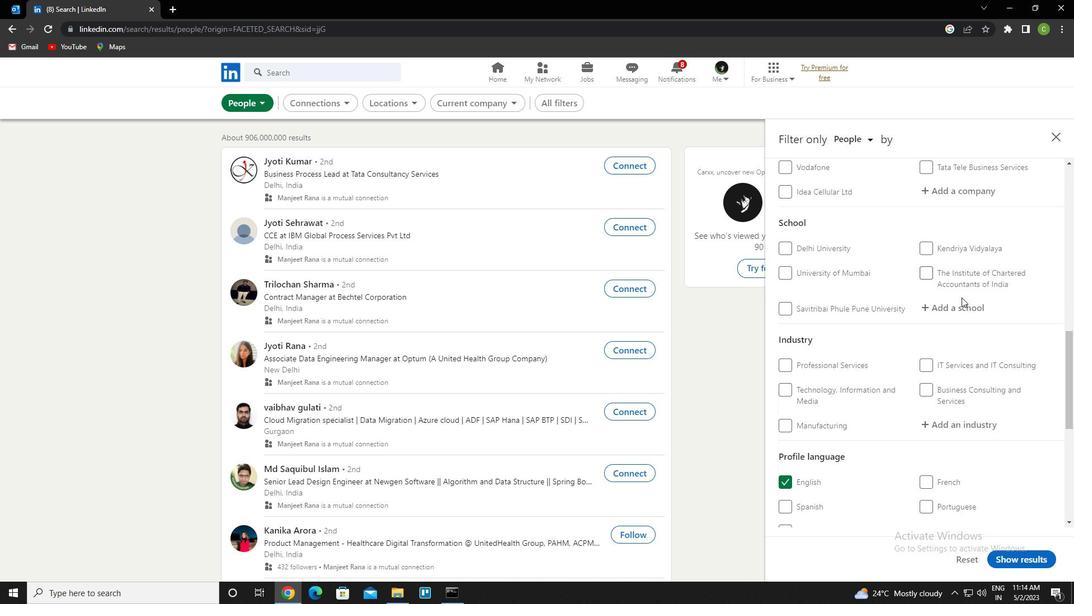 
Action: Mouse pressed left at (952, 310)
Screenshot: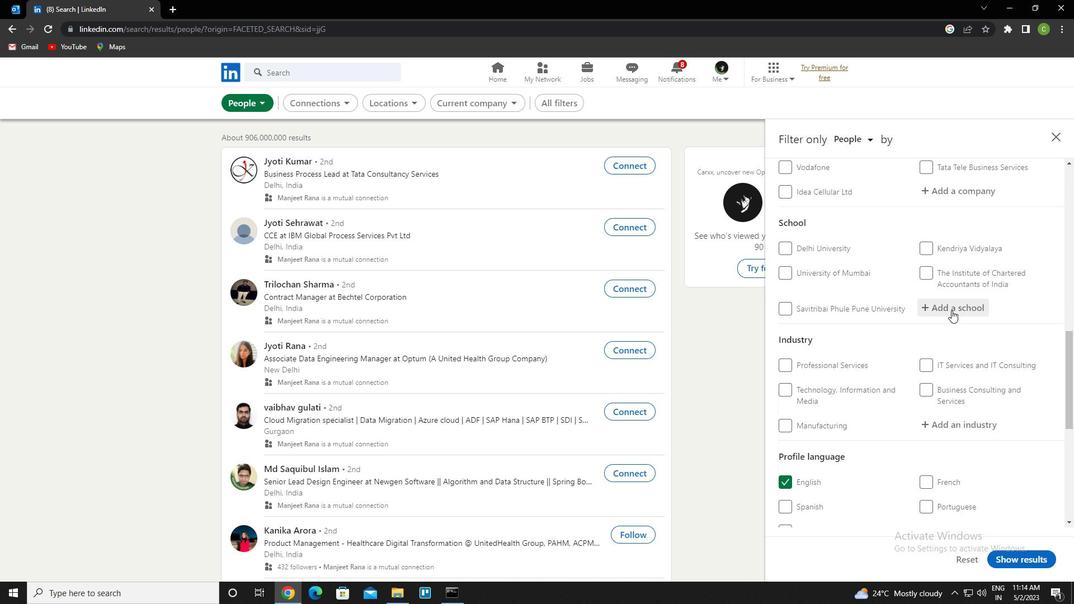 
Action: Key pressed <Key.caps_lock>s<Key.caps_lock>t.<Key.space><Key.caps_lock>p<Key.caps_lock>aul<Key.down><Key.down><Key.down><Key.down><Key.enter>
Screenshot: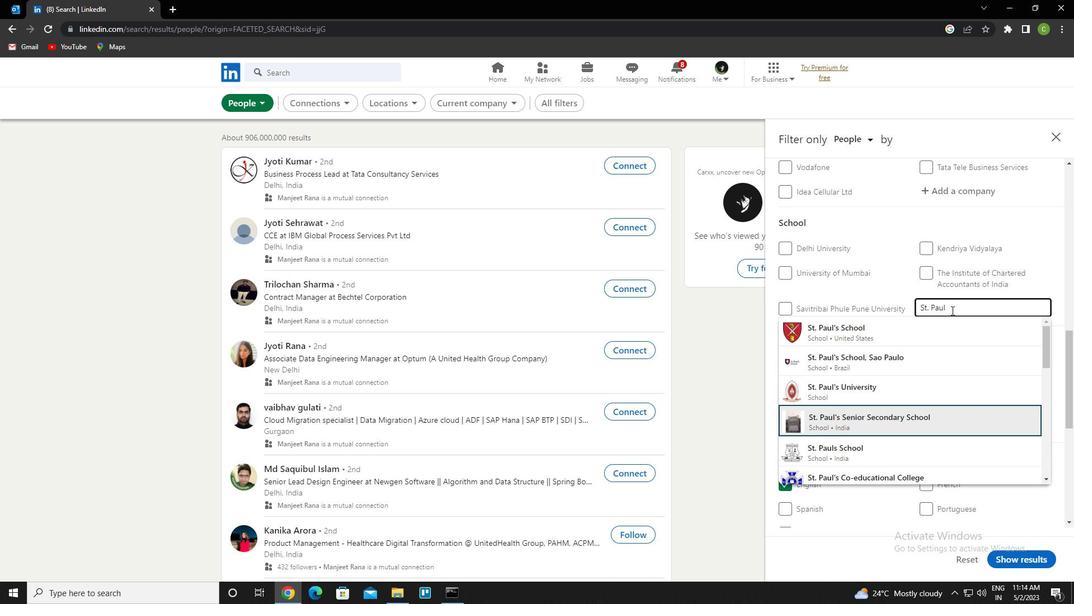 
Action: Mouse moved to (941, 317)
Screenshot: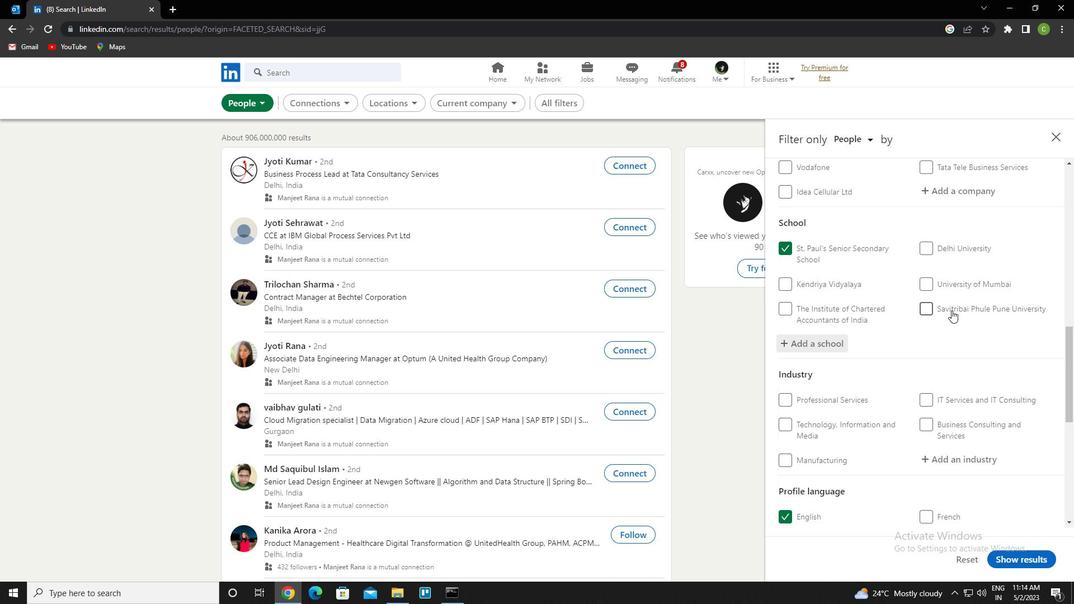 
Action: Mouse scrolled (941, 317) with delta (0, 0)
Screenshot: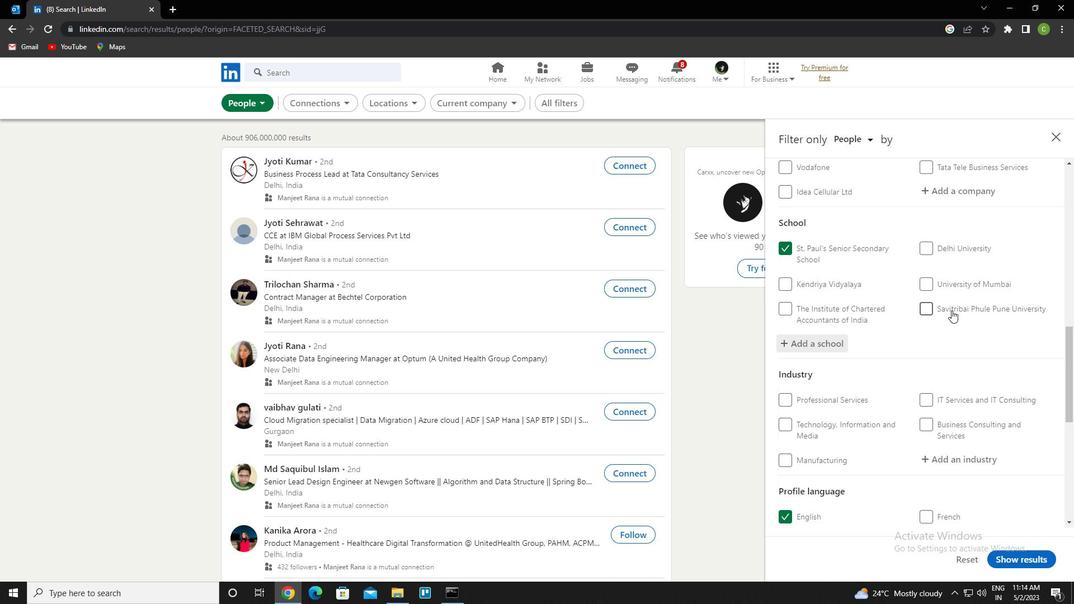 
Action: Mouse moved to (941, 319)
Screenshot: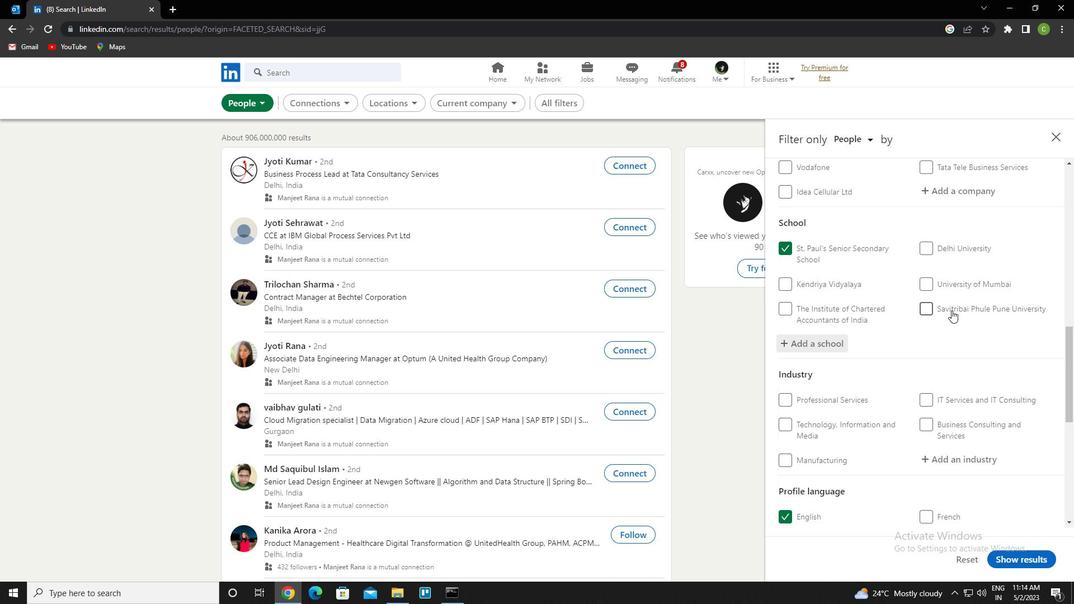 
Action: Mouse scrolled (941, 319) with delta (0, 0)
Screenshot: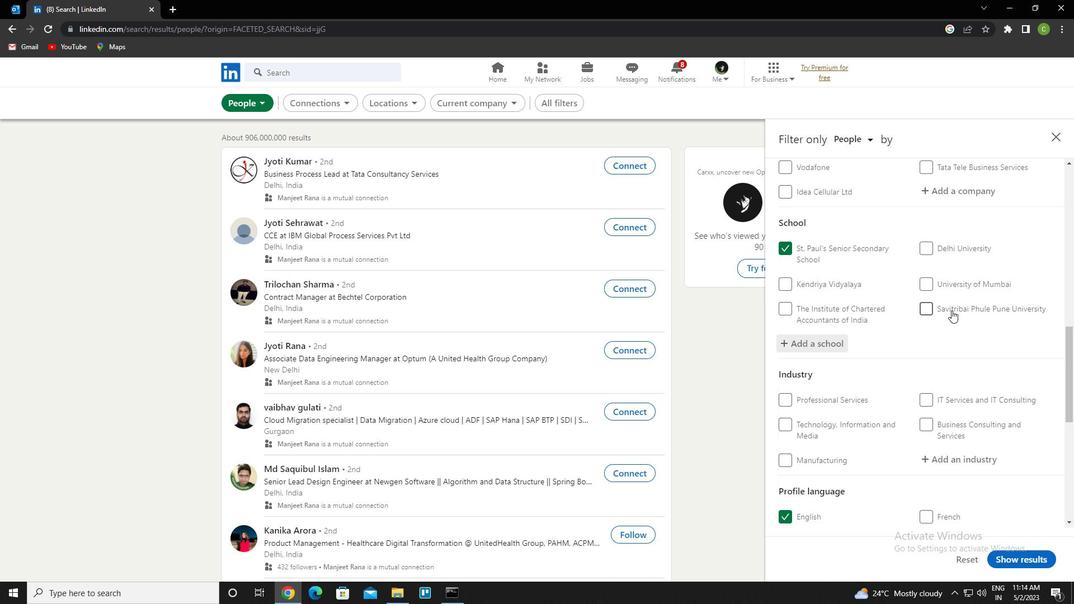 
Action: Mouse moved to (941, 320)
Screenshot: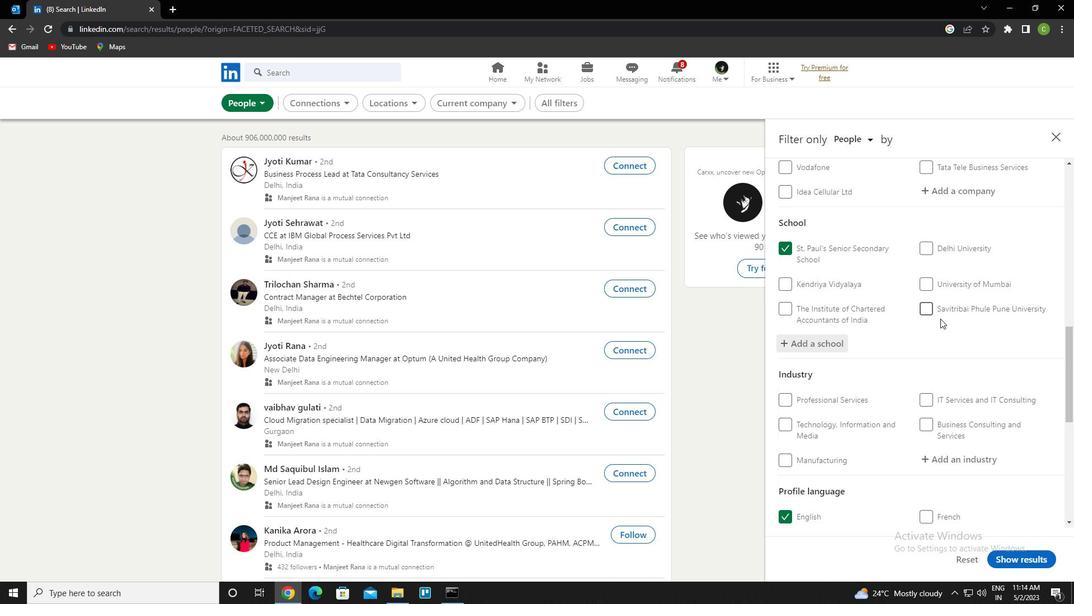 
Action: Mouse scrolled (941, 320) with delta (0, 0)
Screenshot: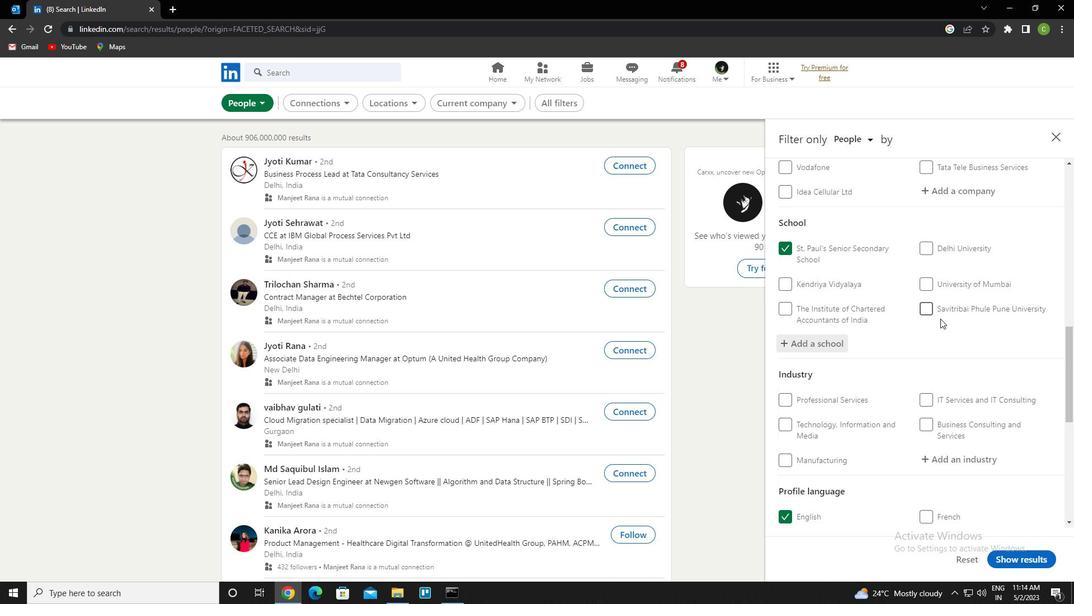 
Action: Mouse moved to (970, 299)
Screenshot: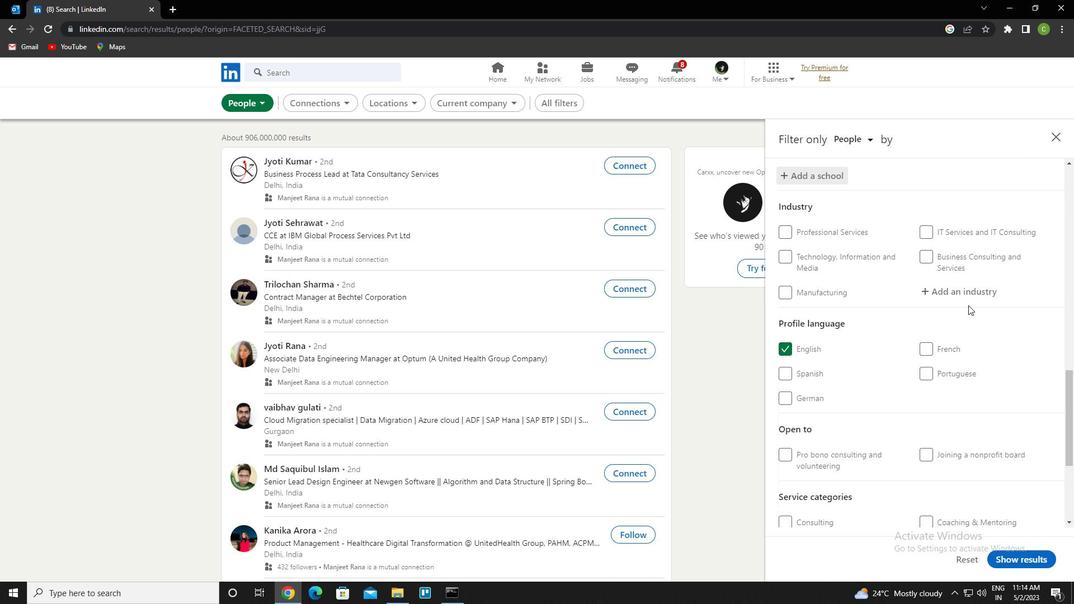 
Action: Mouse pressed left at (970, 299)
Screenshot: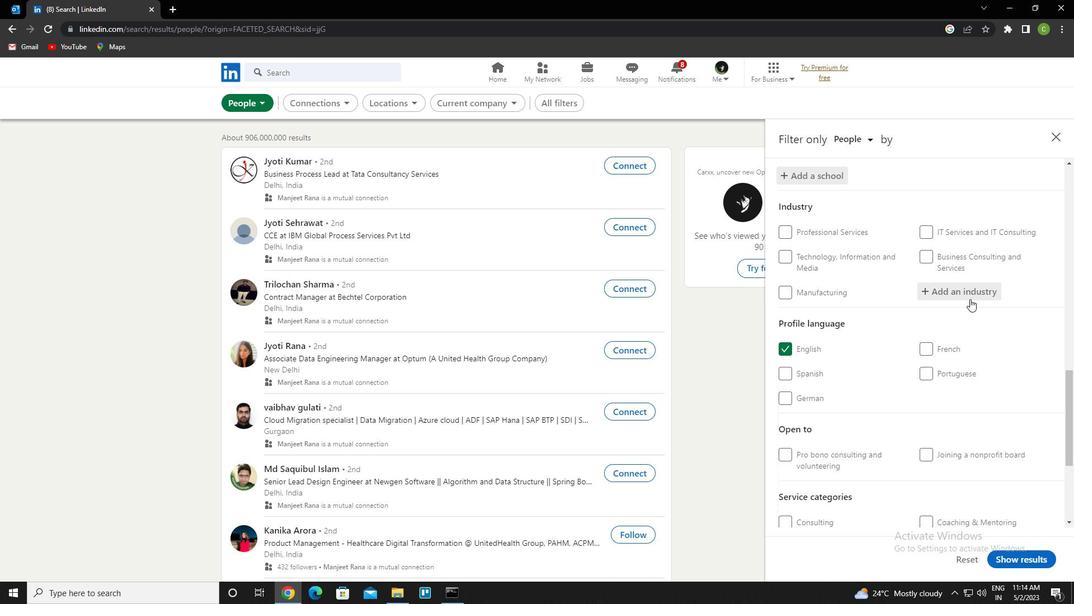 
Action: Key pressed <Key.caps_lock>s<Key.caps_lock>chool<Key.space>and<Key.down><Key.enter>
Screenshot: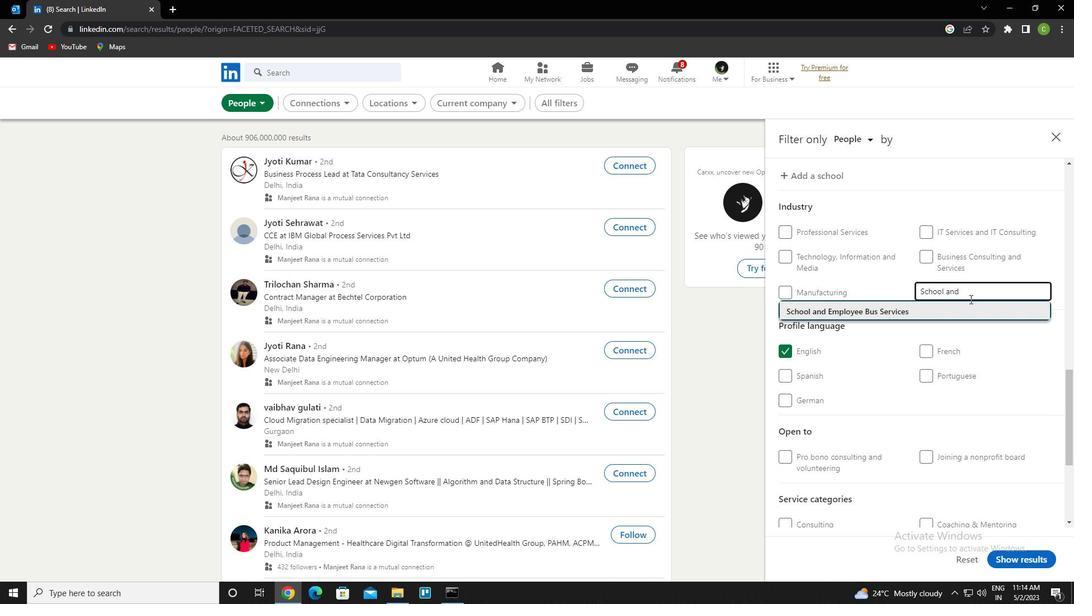 
Action: Mouse moved to (839, 307)
Screenshot: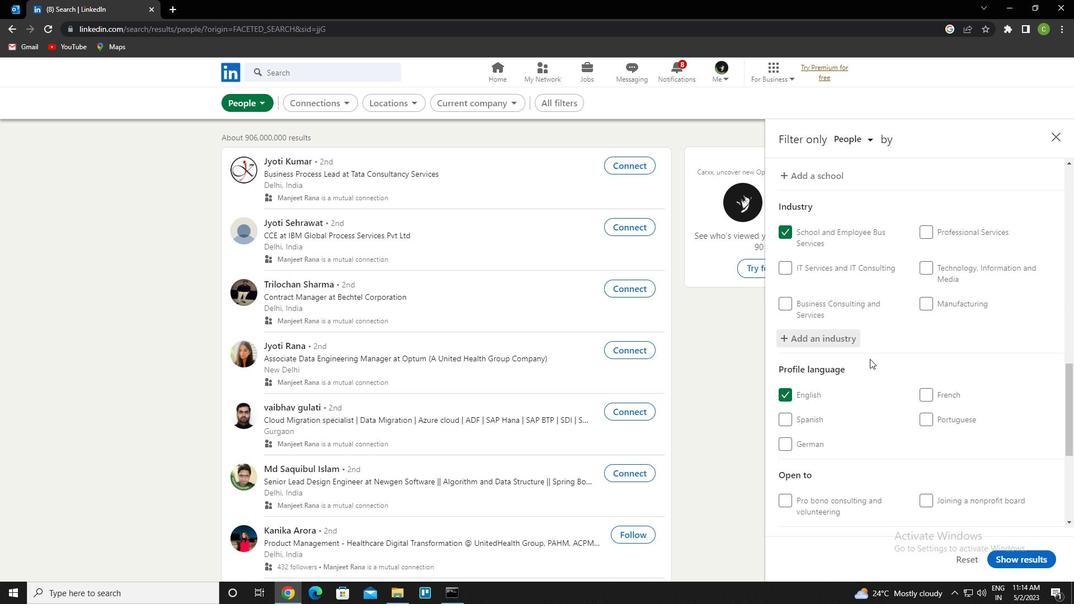 
Action: Mouse scrolled (839, 307) with delta (0, 0)
Screenshot: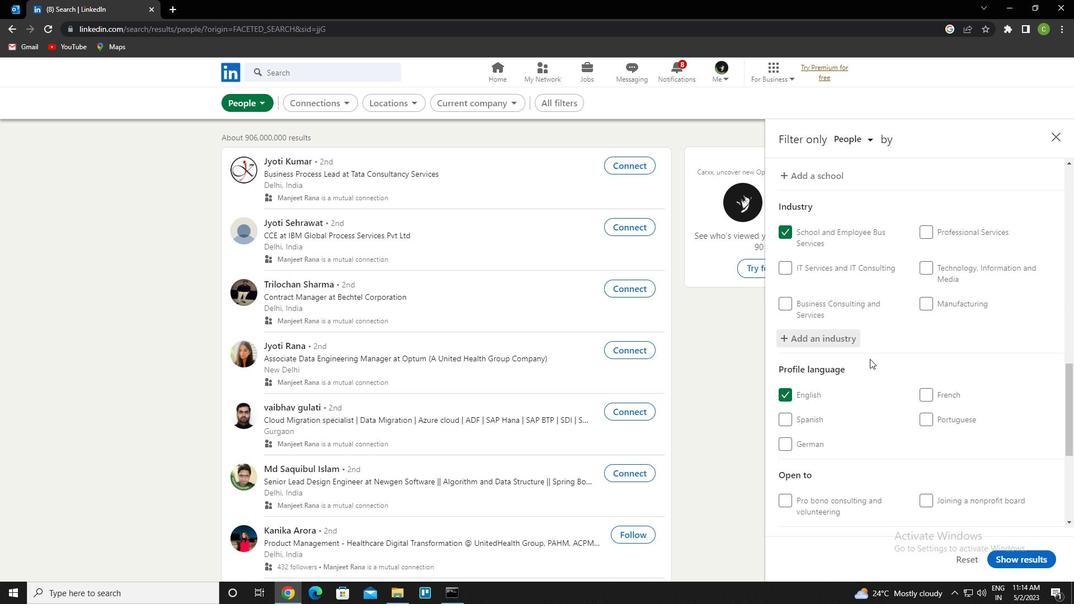 
Action: Mouse moved to (837, 309)
Screenshot: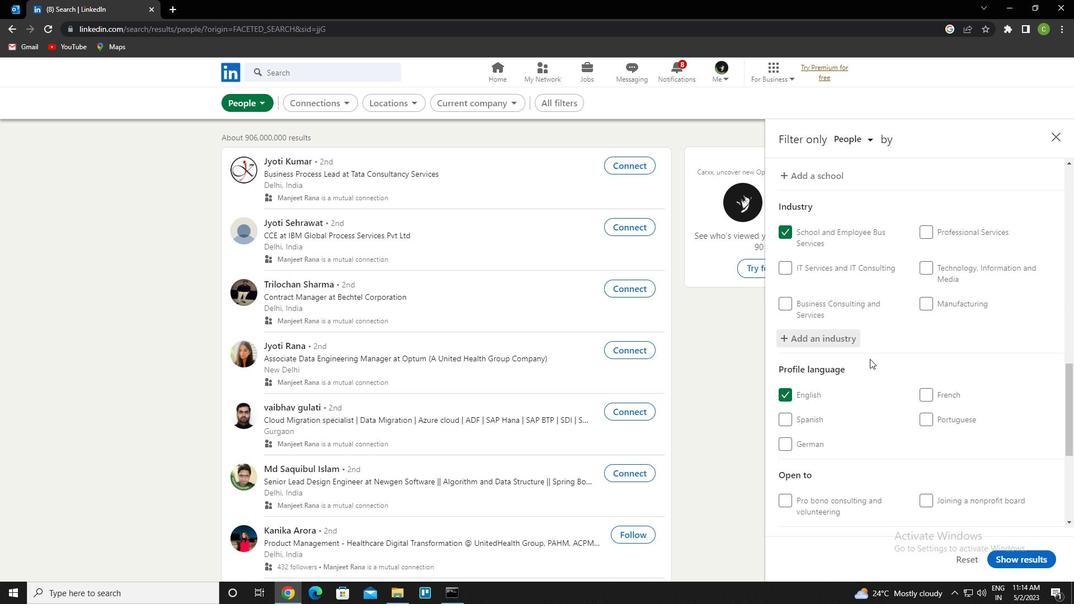 
Action: Mouse scrolled (837, 309) with delta (0, 0)
Screenshot: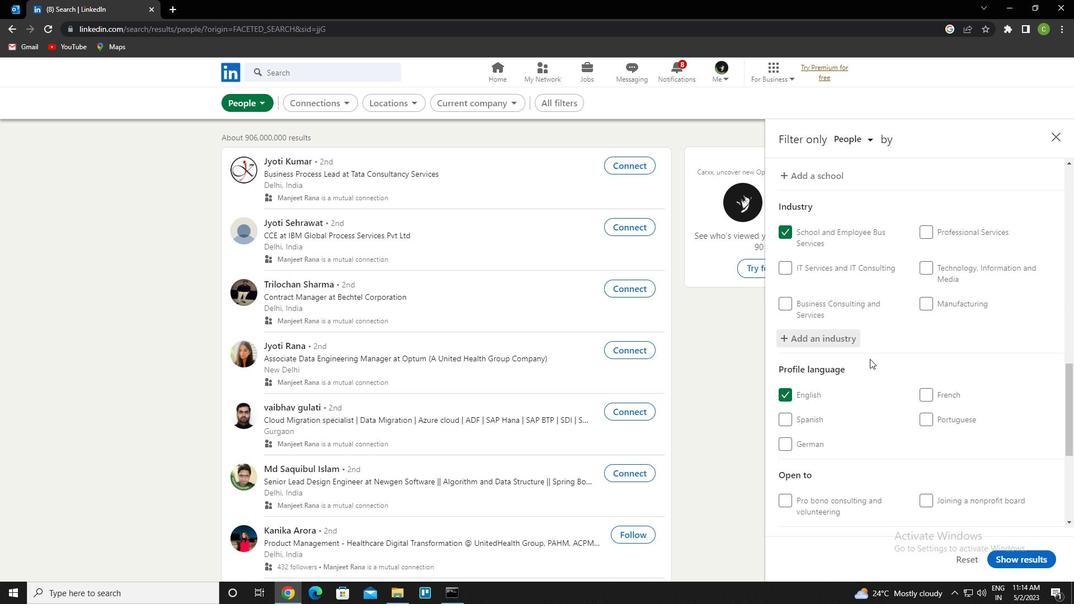 
Action: Mouse moved to (837, 310)
Screenshot: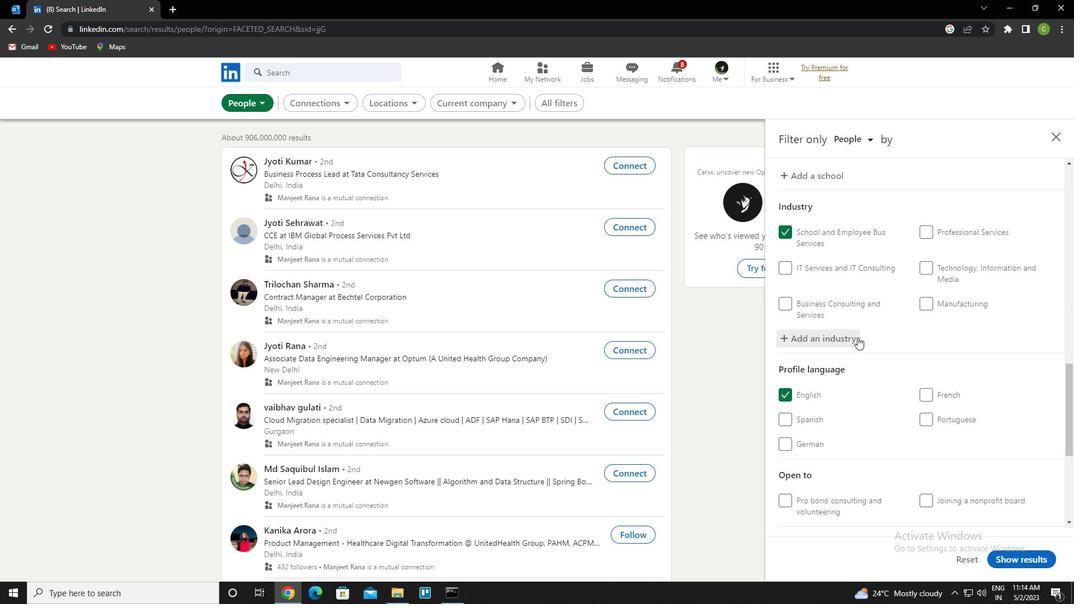 
Action: Mouse scrolled (837, 310) with delta (0, 0)
Screenshot: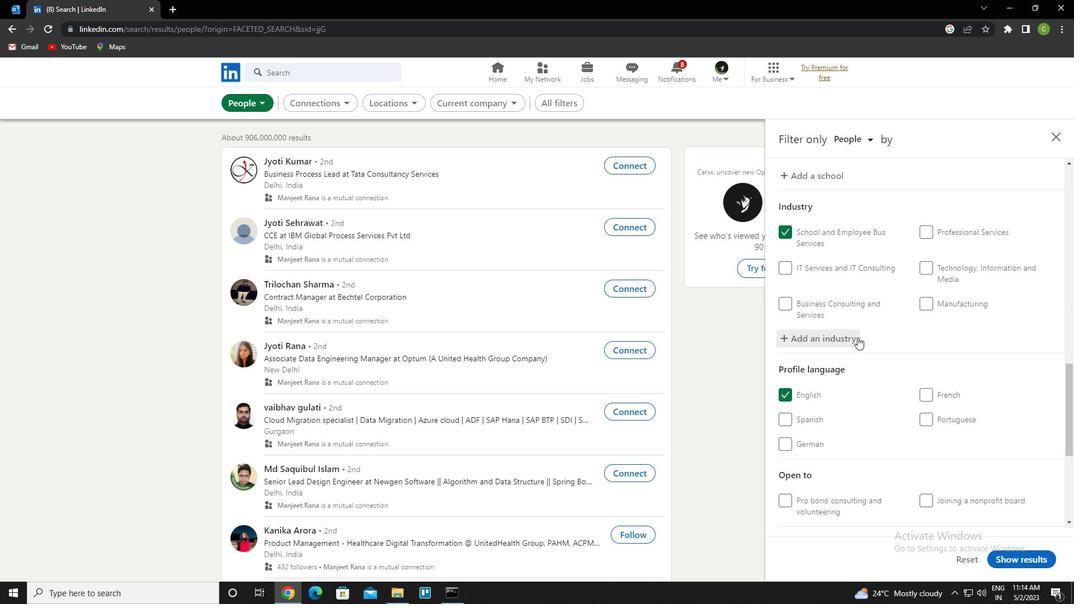 
Action: Mouse moved to (838, 310)
Screenshot: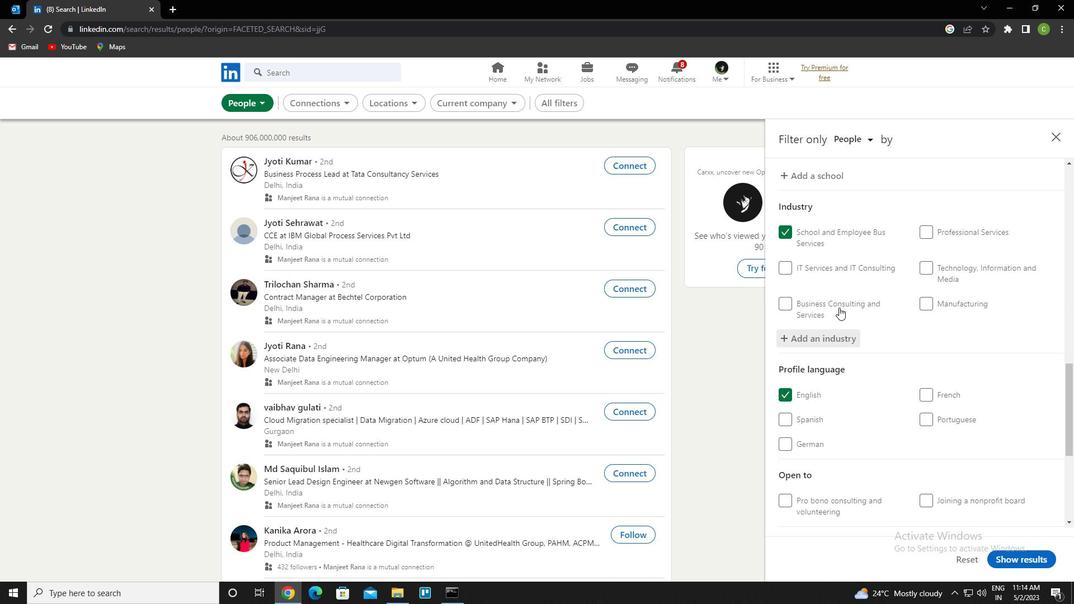 
Action: Mouse scrolled (838, 310) with delta (0, 0)
Screenshot: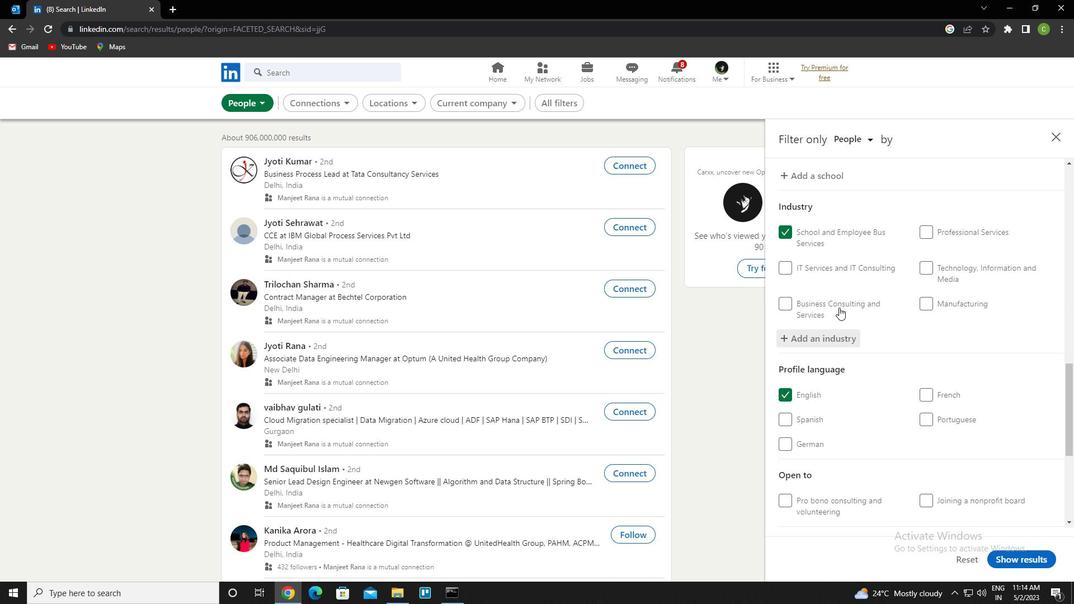 
Action: Mouse moved to (839, 310)
Screenshot: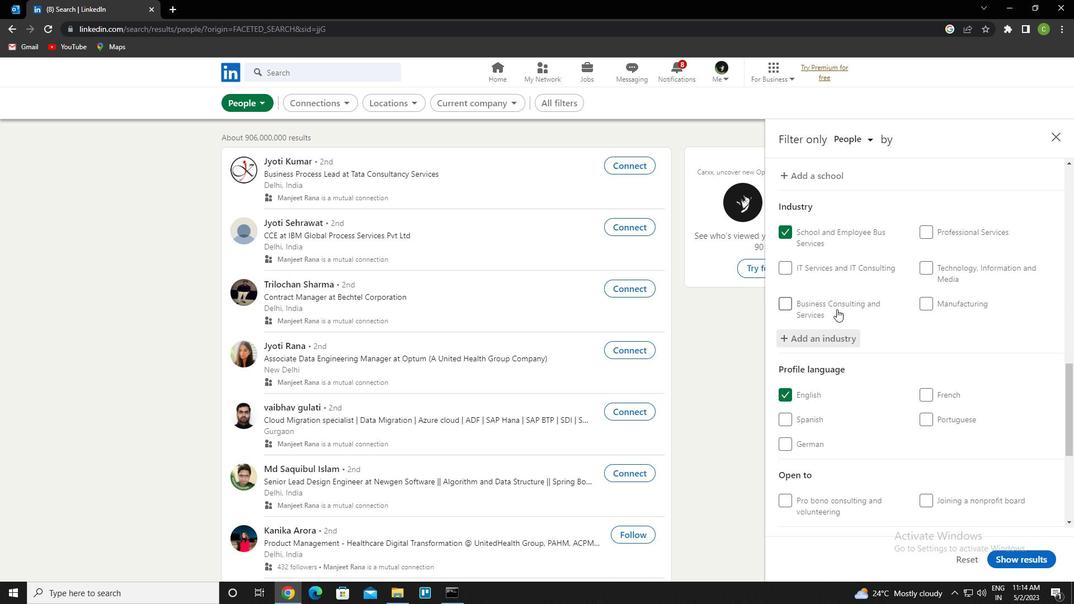 
Action: Mouse scrolled (839, 310) with delta (0, 0)
Screenshot: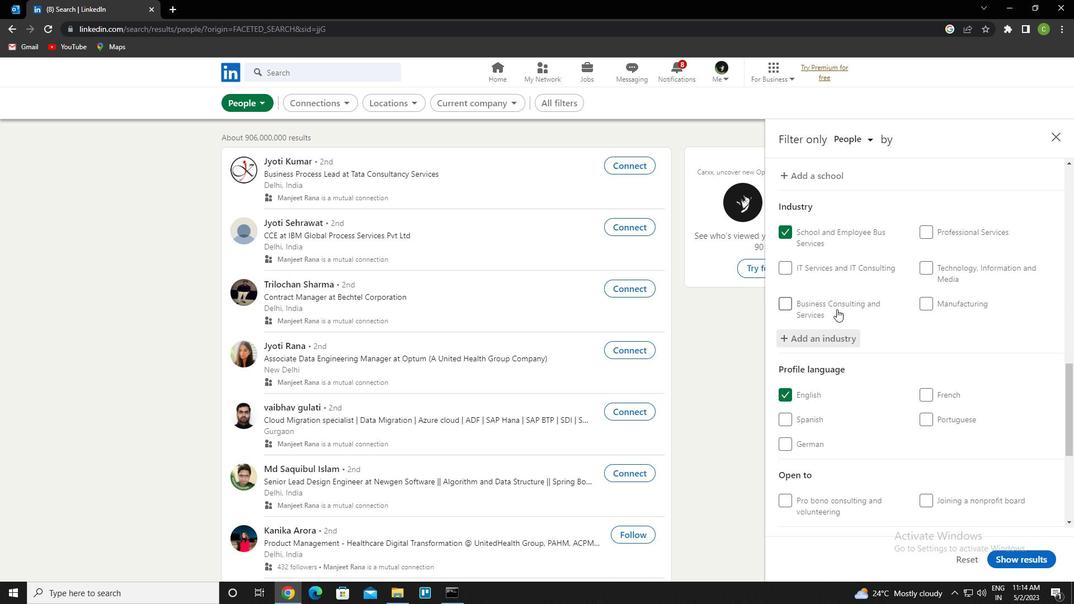 
Action: Mouse moved to (853, 310)
Screenshot: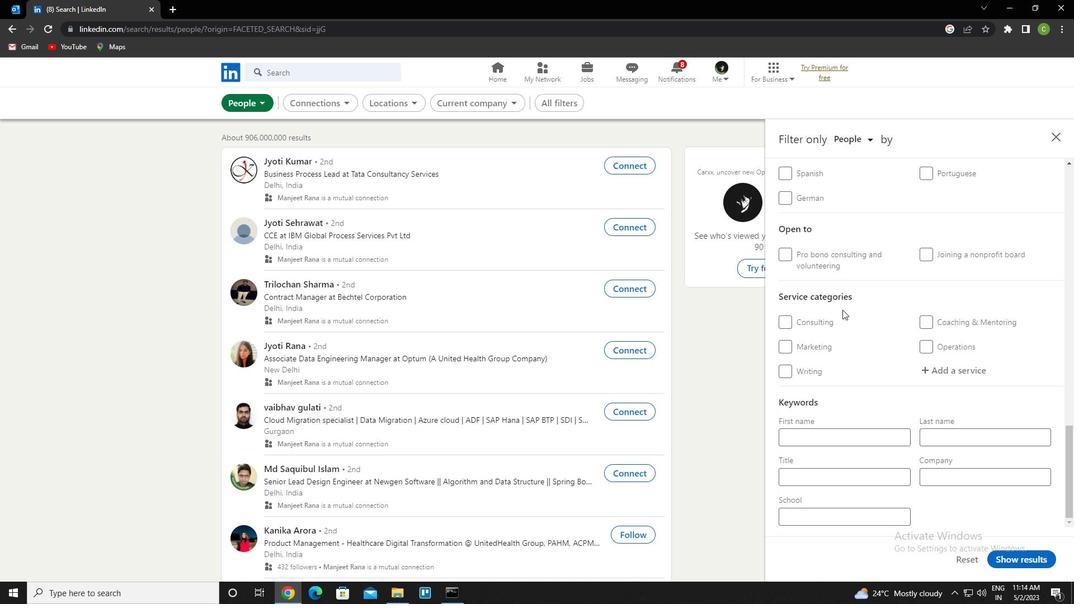 
Action: Mouse scrolled (853, 309) with delta (0, 0)
Screenshot: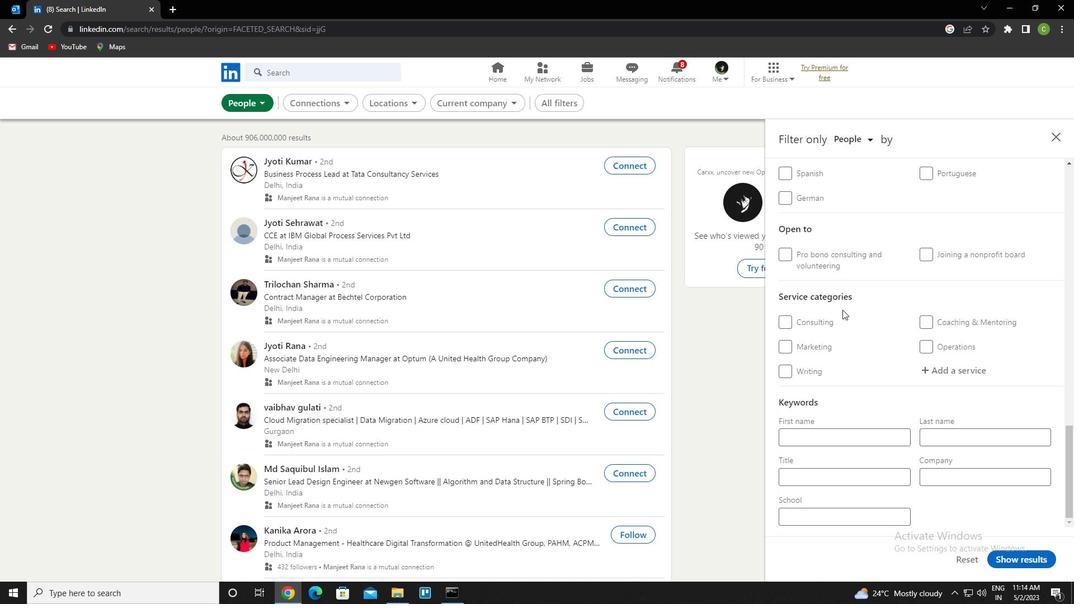 
Action: Mouse moved to (858, 314)
Screenshot: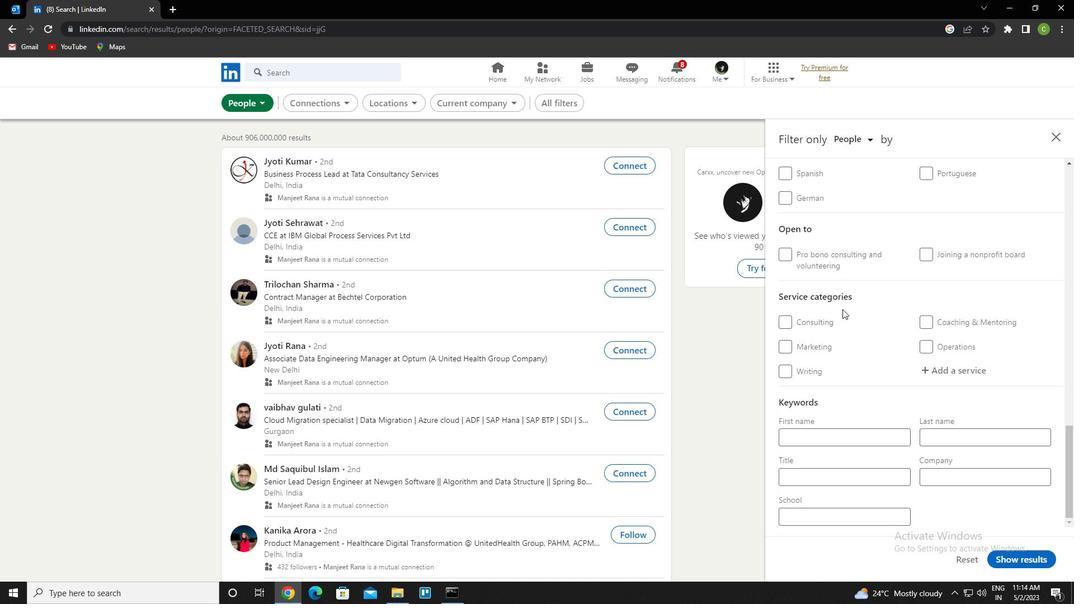 
Action: Mouse scrolled (858, 313) with delta (0, 0)
Screenshot: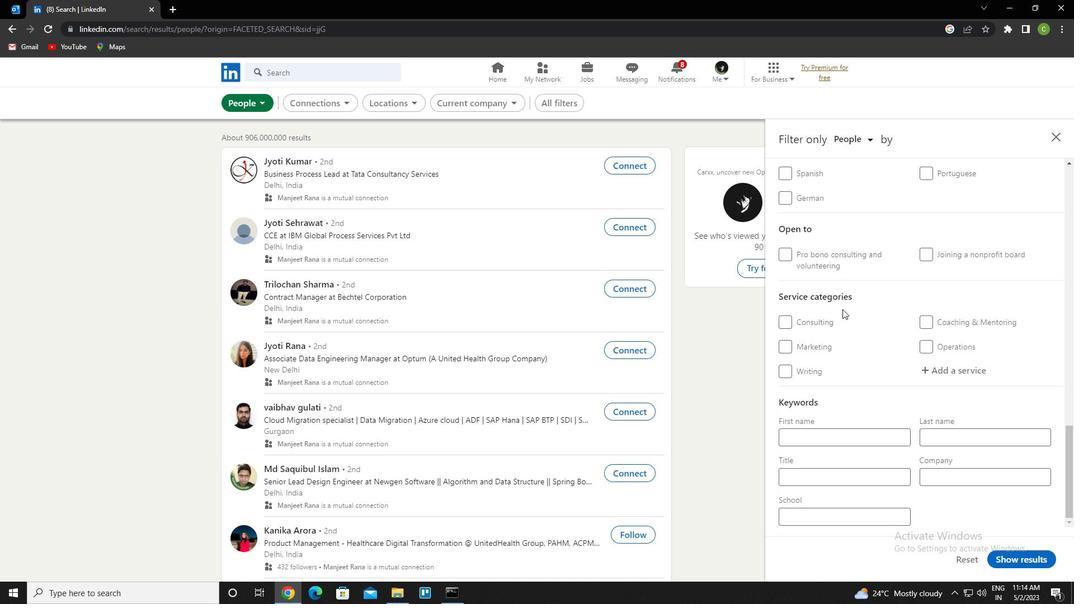 
Action: Mouse moved to (861, 315)
Screenshot: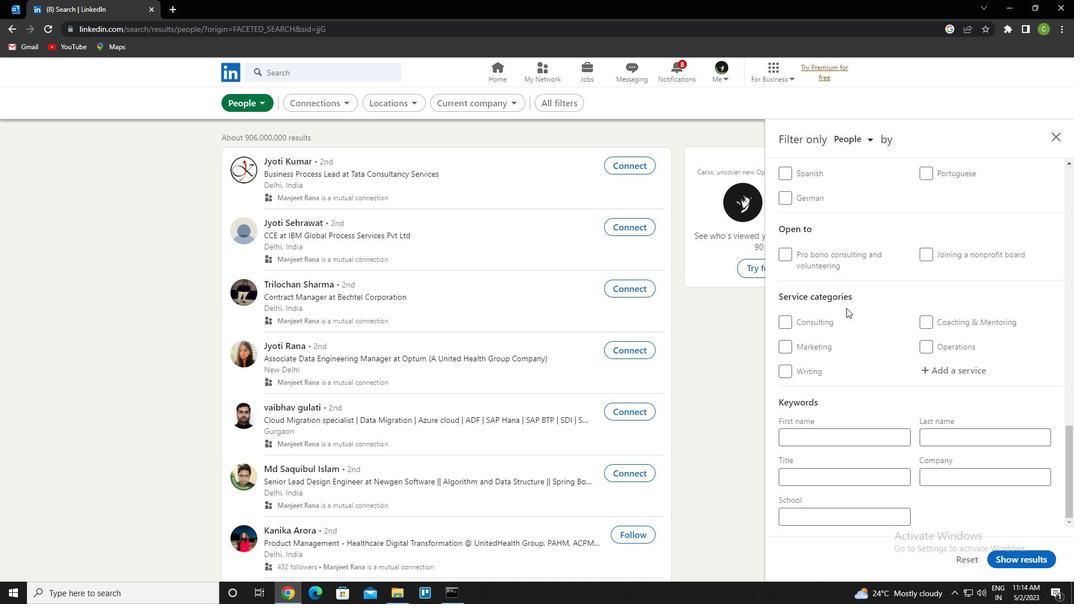 
Action: Mouse scrolled (861, 315) with delta (0, 0)
Screenshot: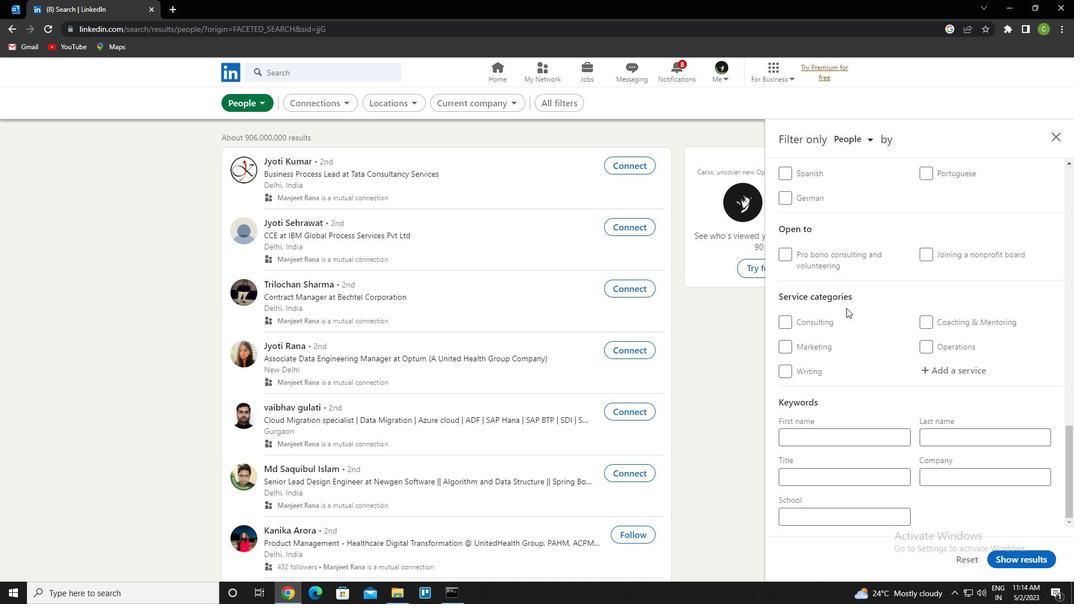 
Action: Mouse moved to (861, 315)
Screenshot: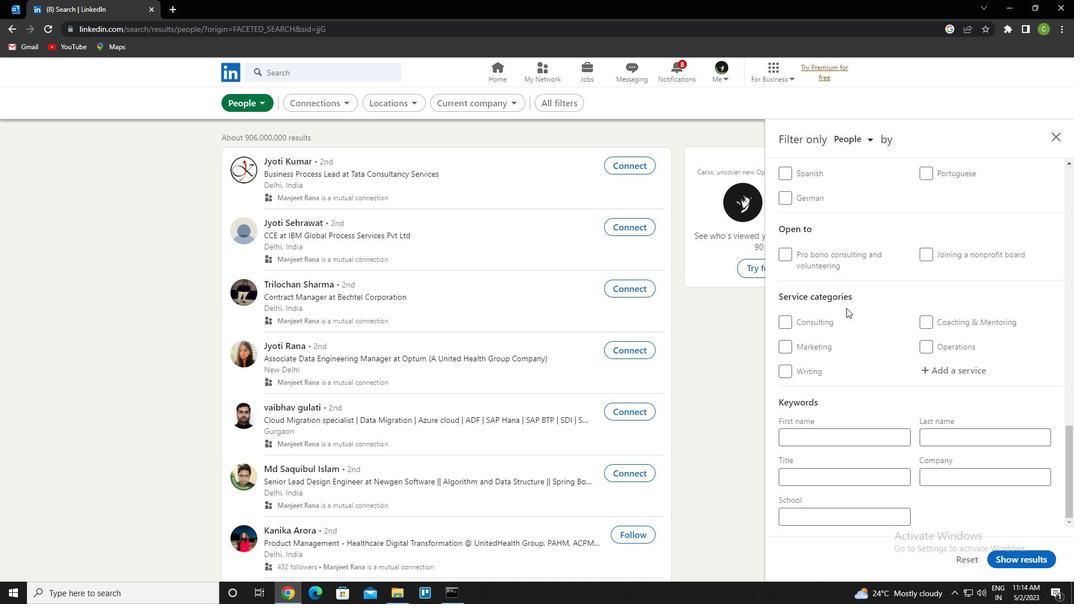 
Action: Mouse scrolled (861, 315) with delta (0, 0)
Screenshot: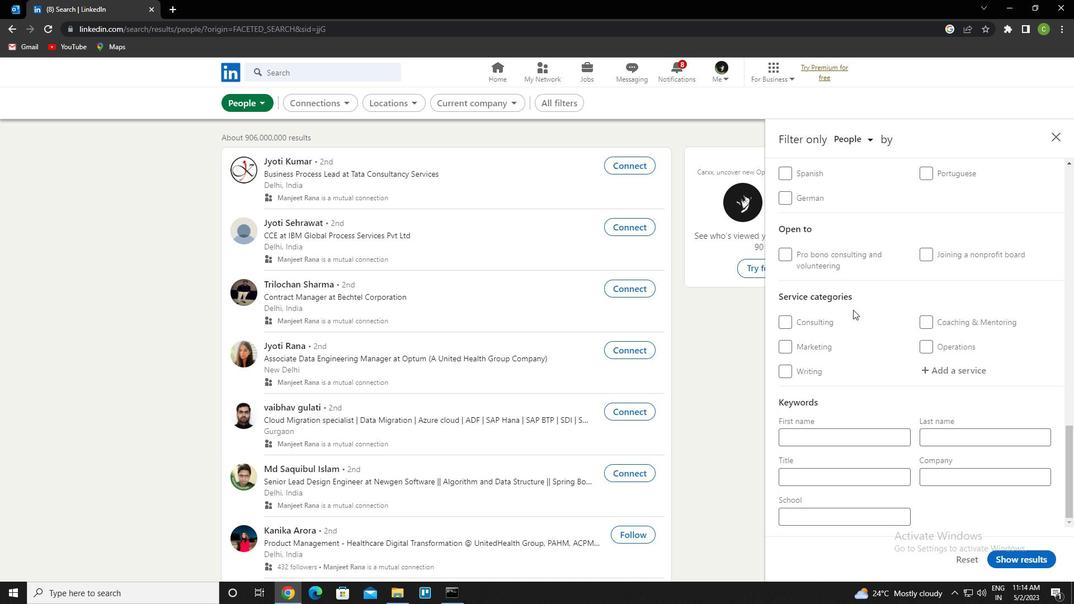 
Action: Mouse moved to (949, 368)
Screenshot: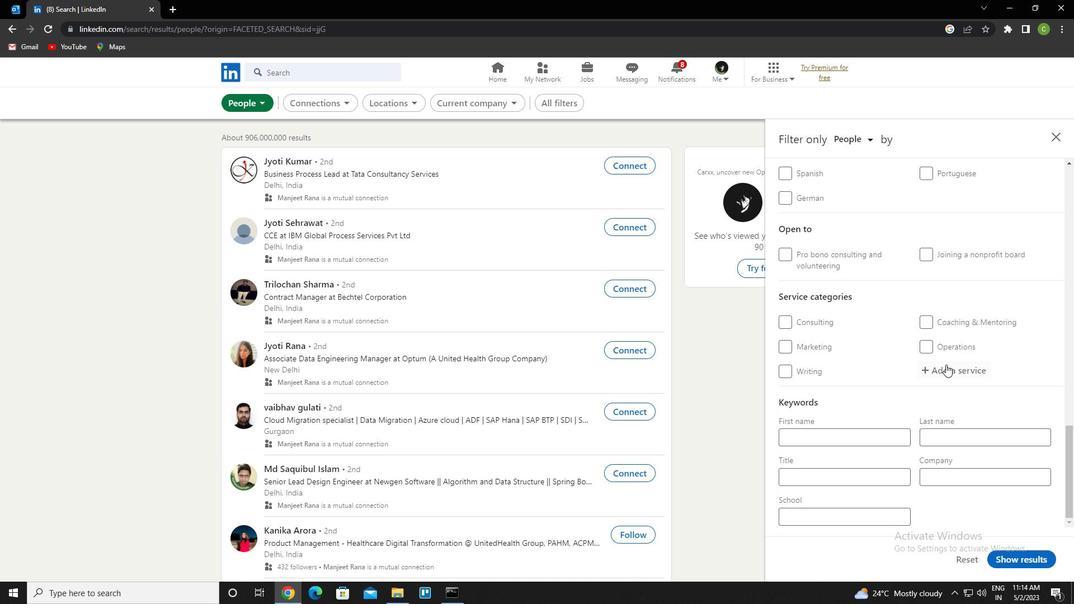 
Action: Mouse pressed left at (949, 368)
Screenshot: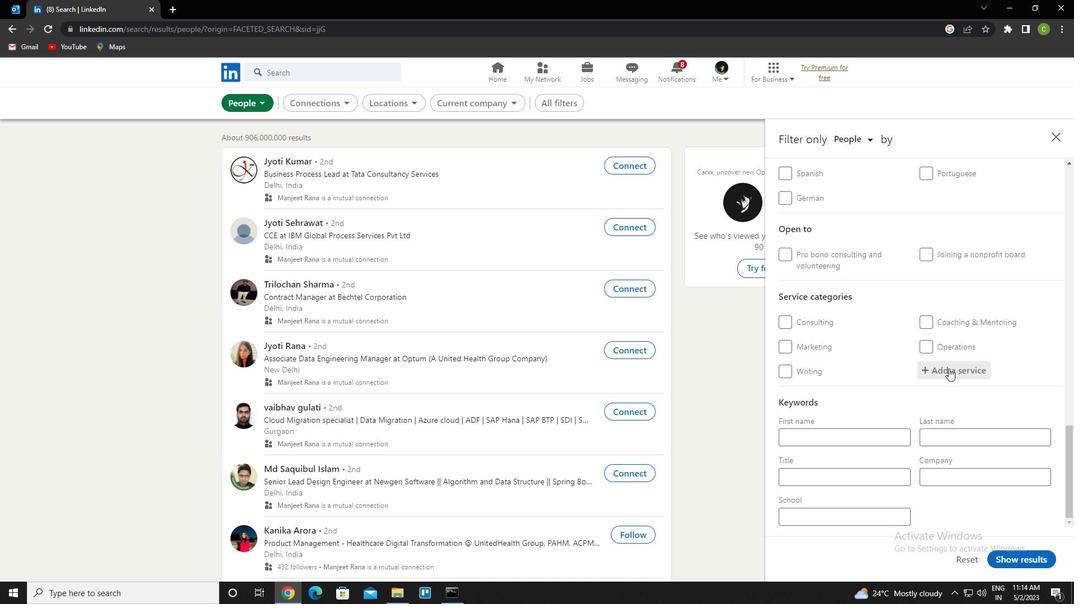 
Action: Key pressed <Key.caps_lock>w<Key.caps_lock>Eb<Key.space><Key.down><Key.down><Key.enter>
Screenshot: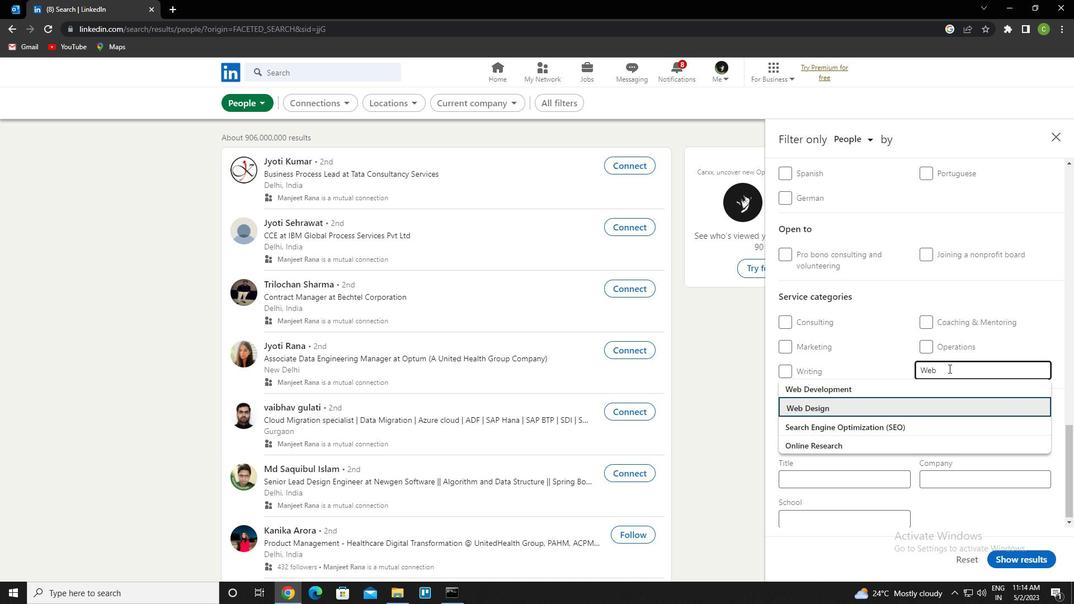 
Action: Mouse scrolled (949, 368) with delta (0, 0)
Screenshot: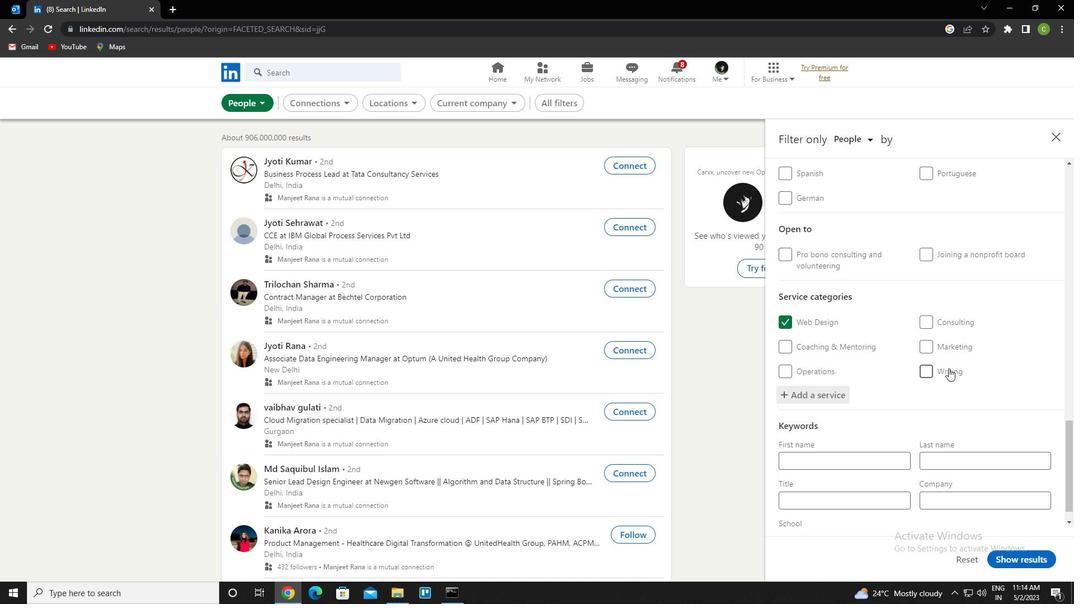 
Action: Mouse scrolled (949, 368) with delta (0, 0)
Screenshot: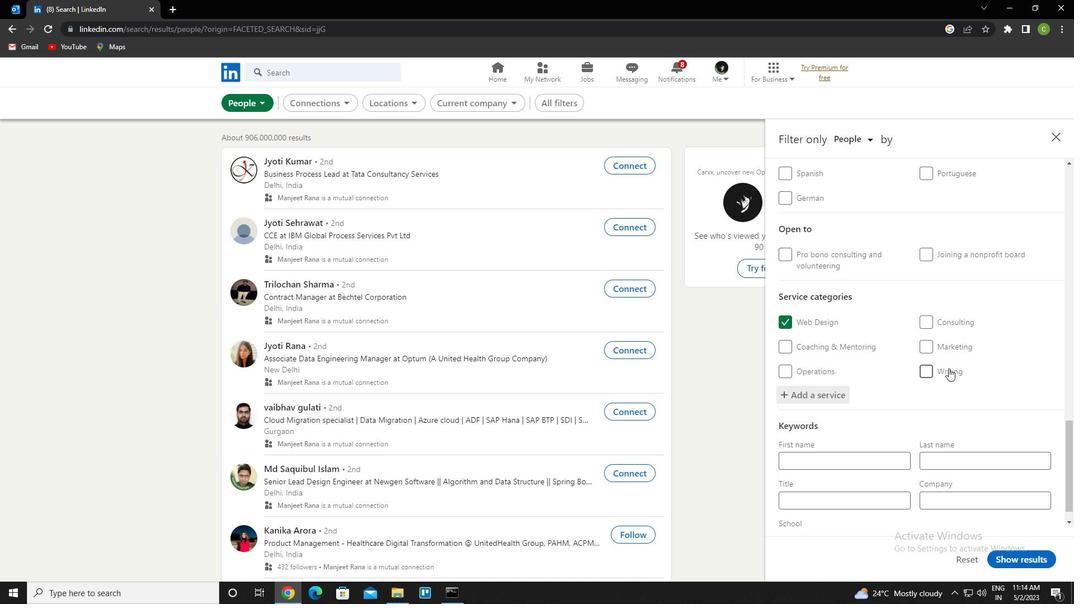
Action: Mouse scrolled (949, 368) with delta (0, 0)
Screenshot: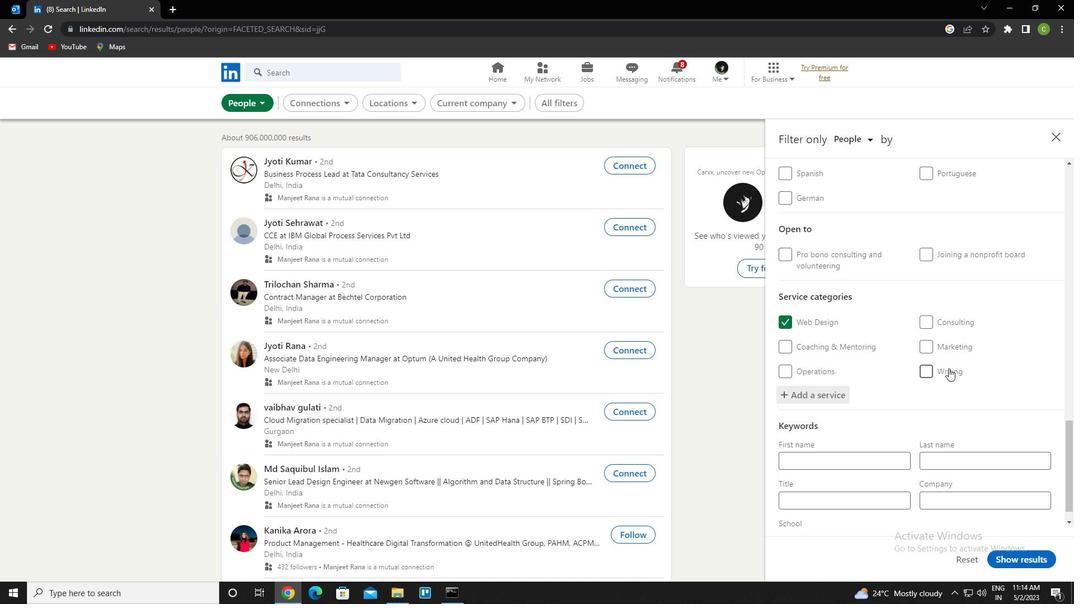 
Action: Mouse scrolled (949, 368) with delta (0, 0)
Screenshot: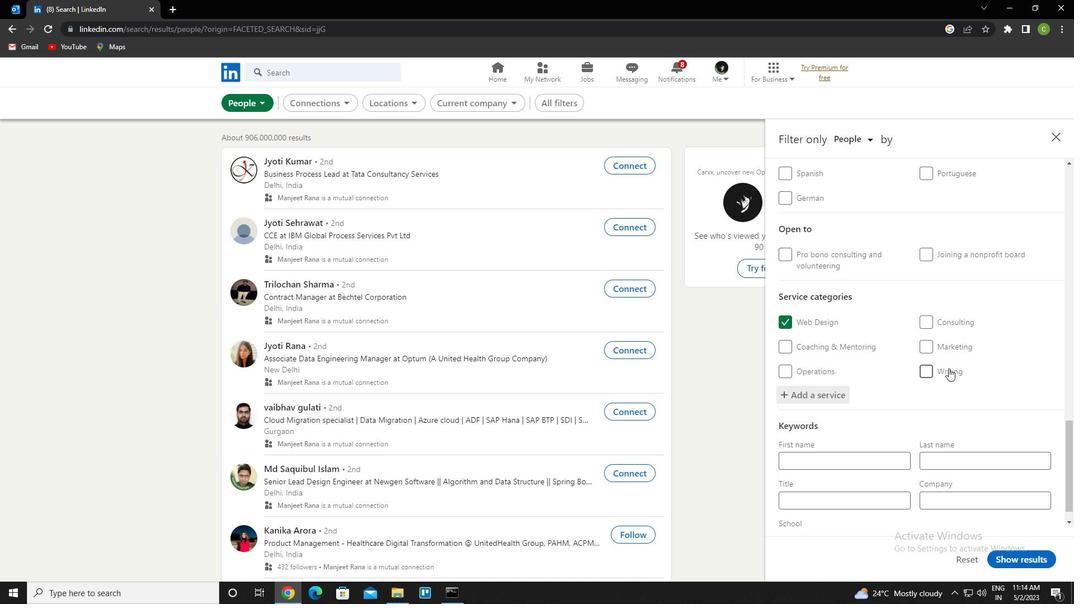 
Action: Mouse scrolled (949, 368) with delta (0, 0)
Screenshot: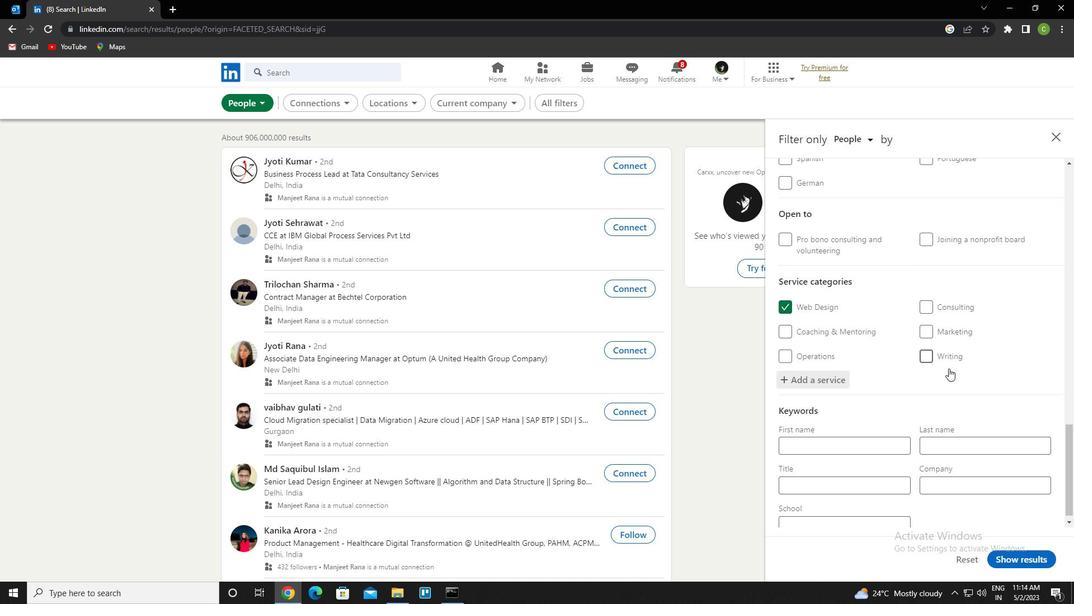 
Action: Mouse scrolled (949, 368) with delta (0, 0)
Screenshot: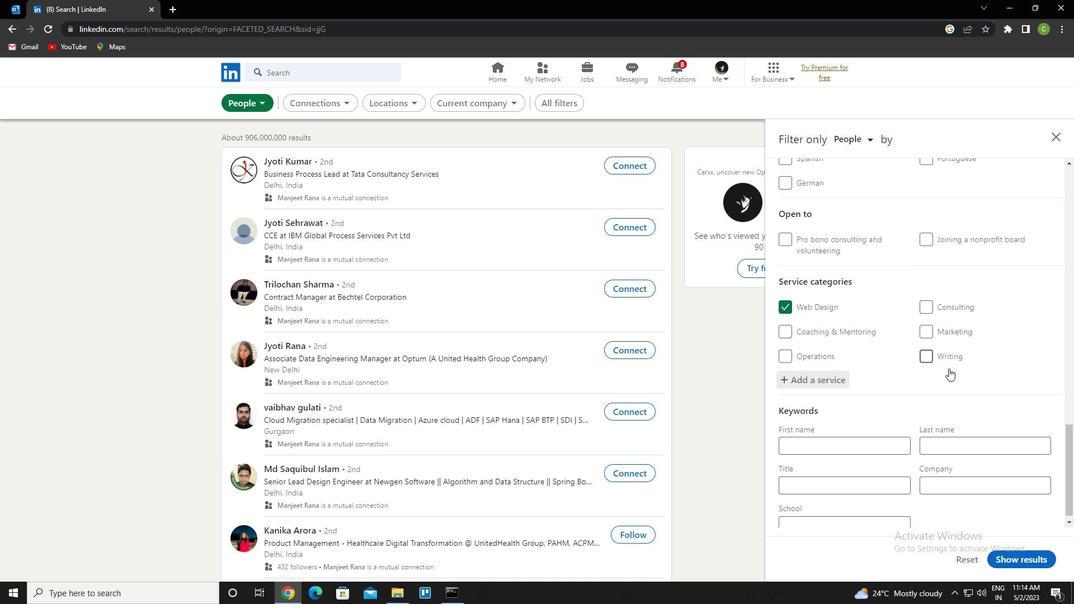 
Action: Mouse moved to (846, 471)
Screenshot: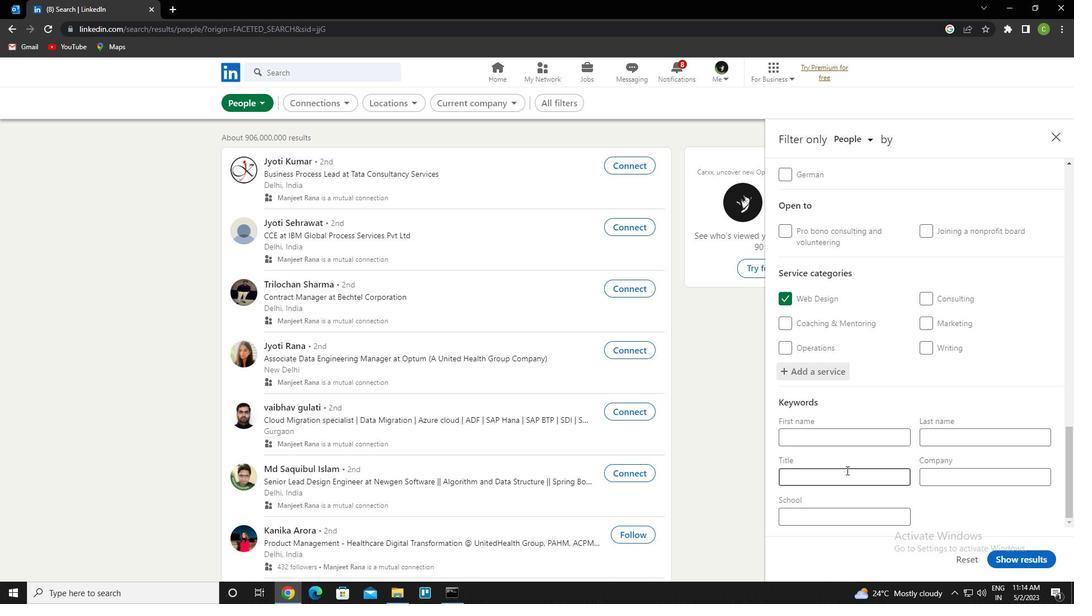 
Action: Mouse pressed left at (846, 471)
Screenshot: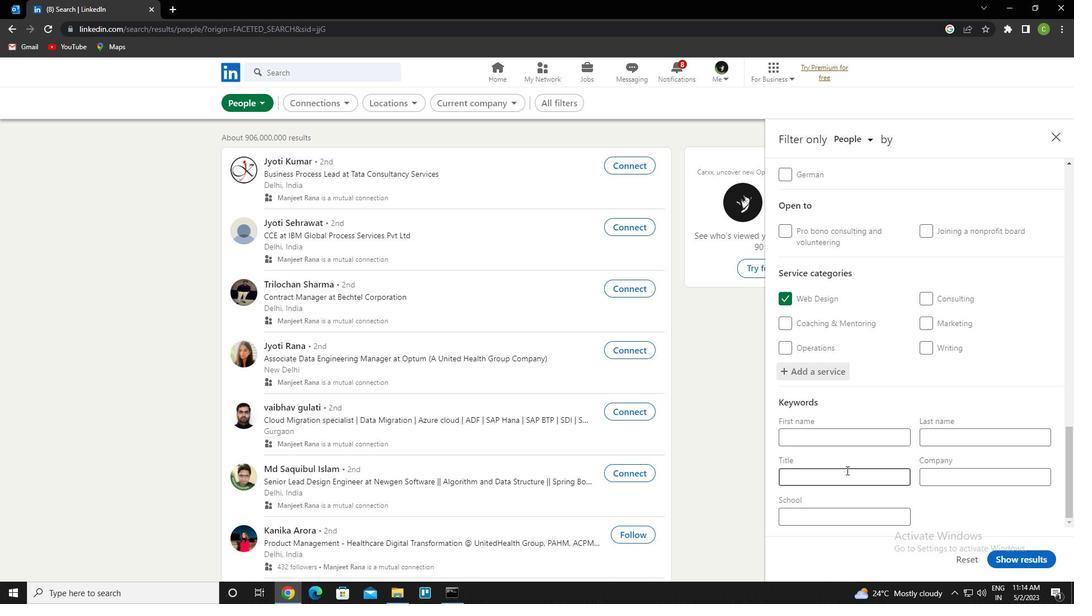 
Action: Key pressed <Key.caps_lock>e<Key.caps_lock>ngineer
Screenshot: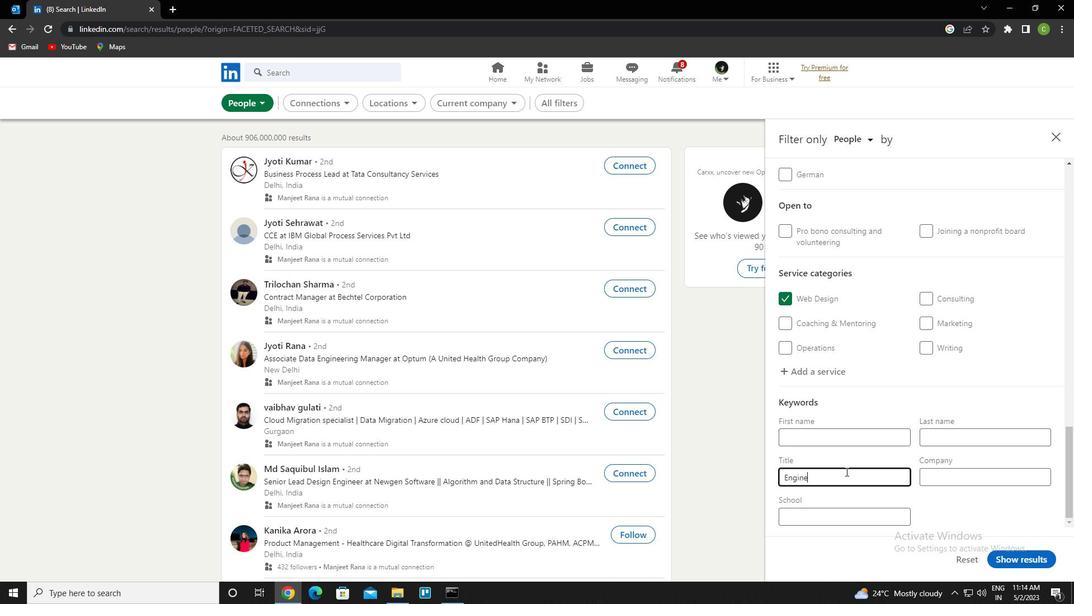 
Action: Mouse moved to (1027, 572)
Screenshot: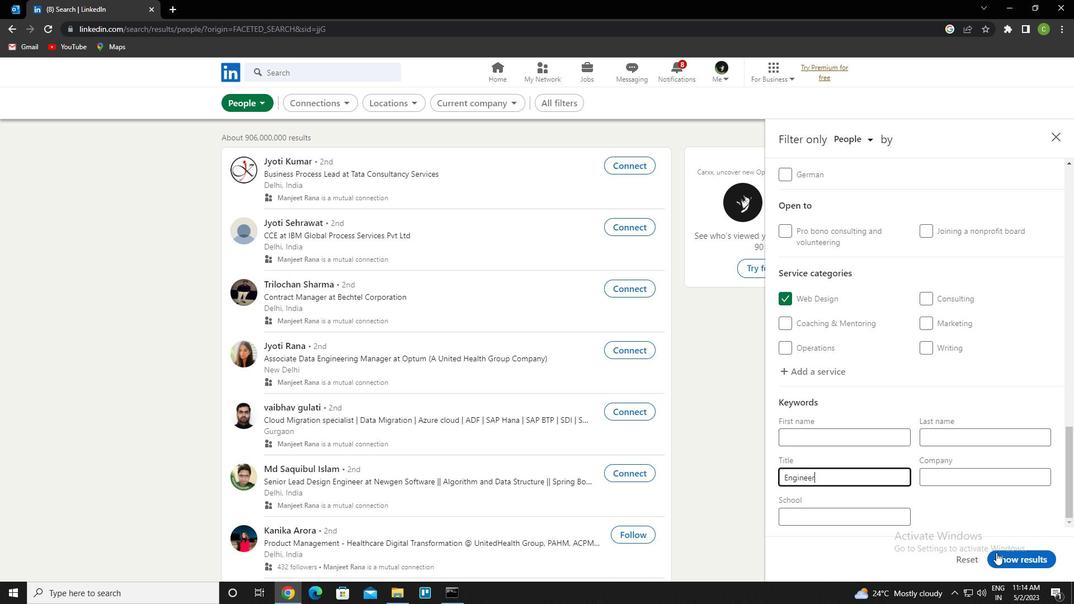 
Action: Mouse pressed left at (1027, 572)
Screenshot: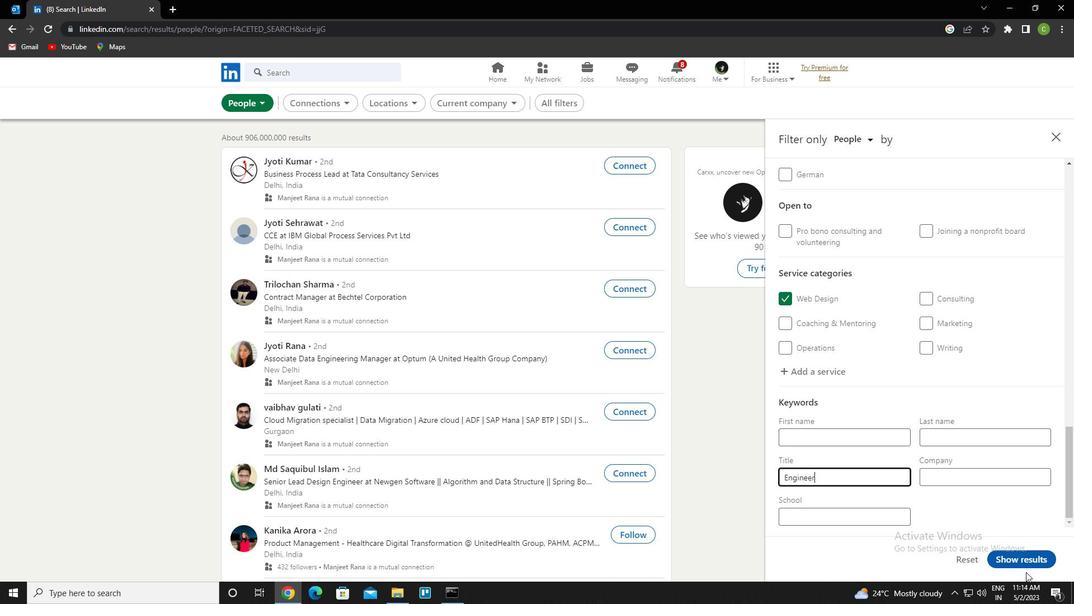 
Action: Mouse moved to (1027, 563)
Screenshot: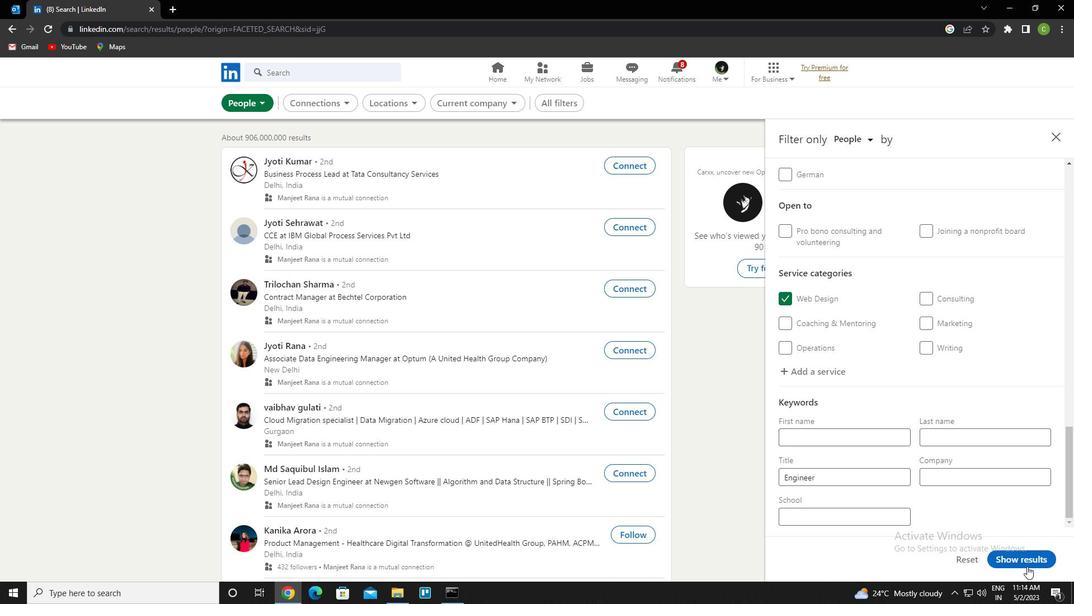 
Action: Mouse pressed left at (1027, 563)
Screenshot: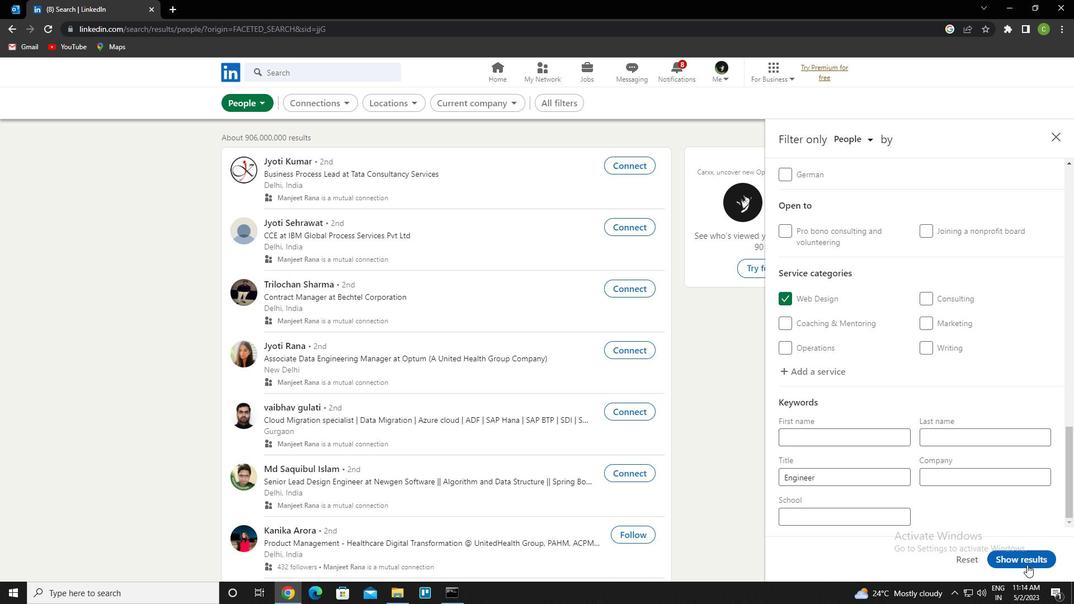 
Action: Mouse moved to (433, 551)
Screenshot: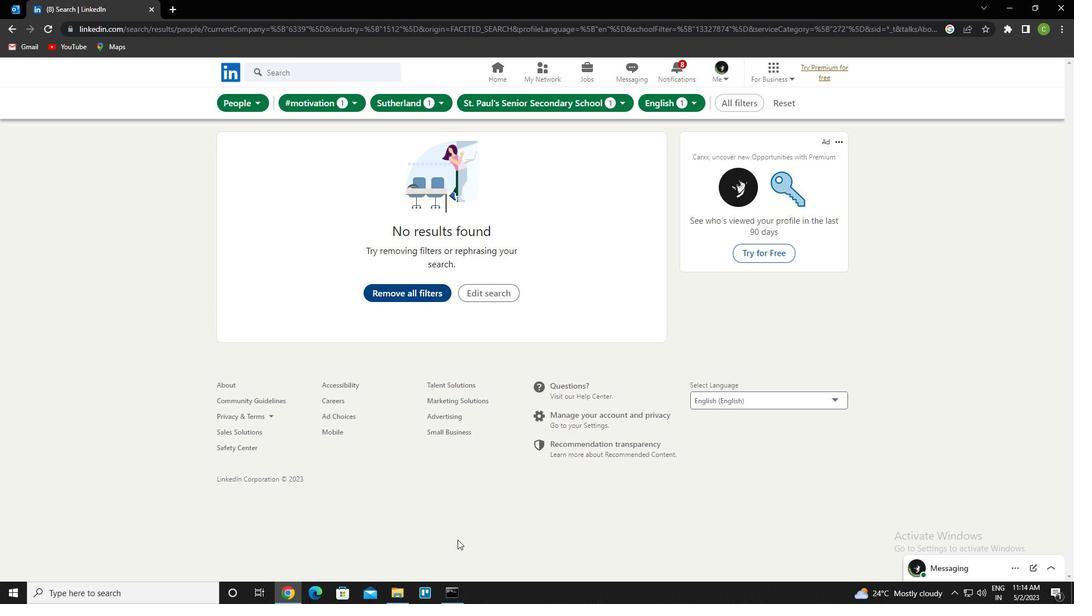 
